 Task: Create new contact,   with mail id: 'WilliamsSadie@Tutanota.com', first name: 'Sadie', Last name: 'Williams', Job Title: CRM Specialist, Phone number (916) 555-8901. Change life cycle stage to  'Lead' and lead status to 'New'. Add new company to the associated contact: zun.edu.om and type: Other. Logged in from softage.10@softage.net
Action: Mouse moved to (74, 51)
Screenshot: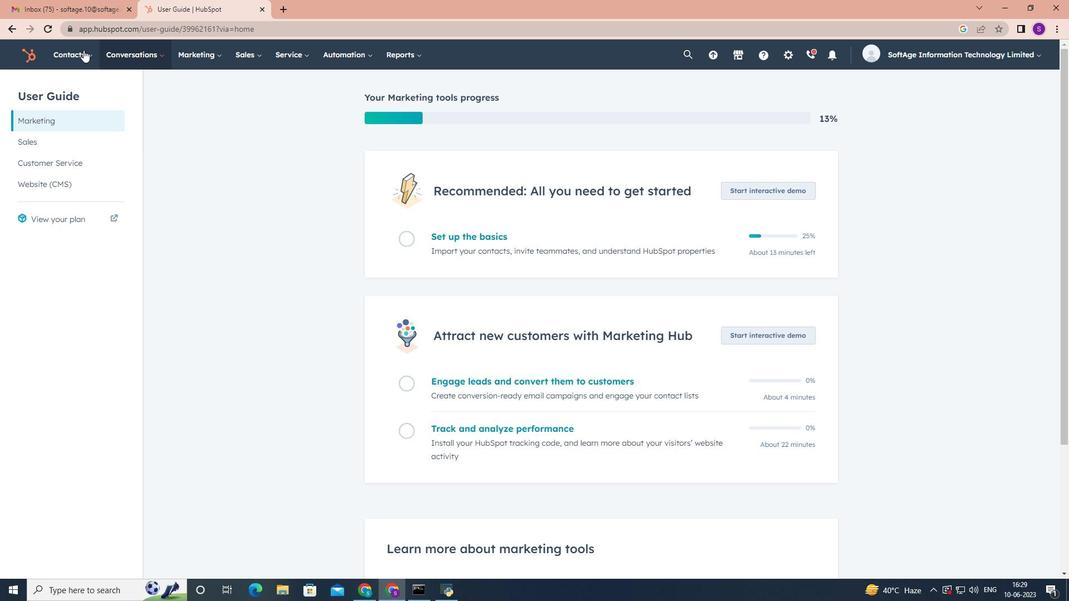 
Action: Mouse pressed left at (74, 51)
Screenshot: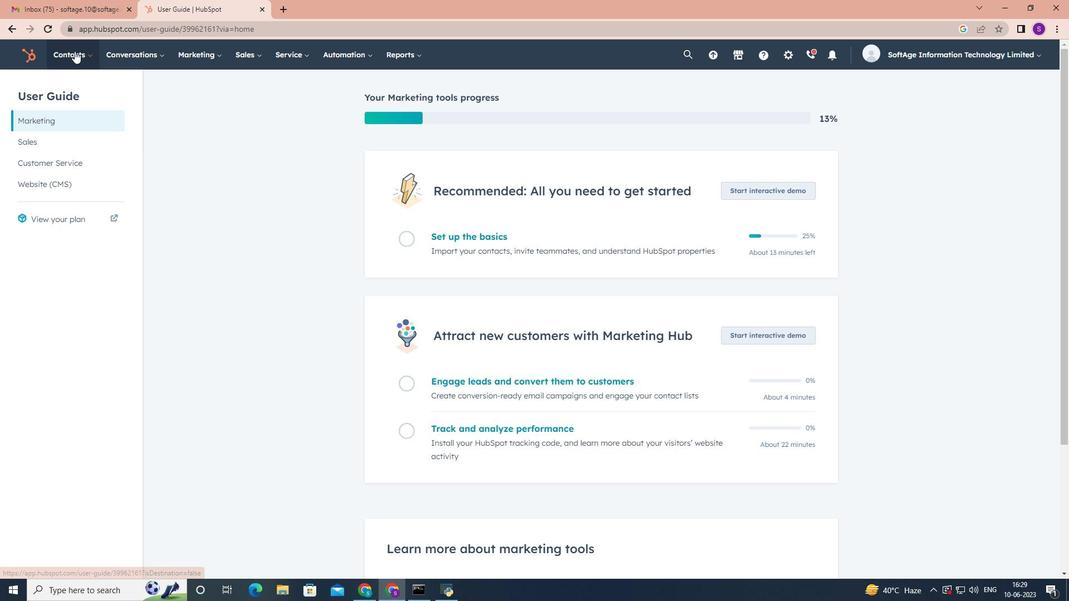 
Action: Mouse moved to (85, 88)
Screenshot: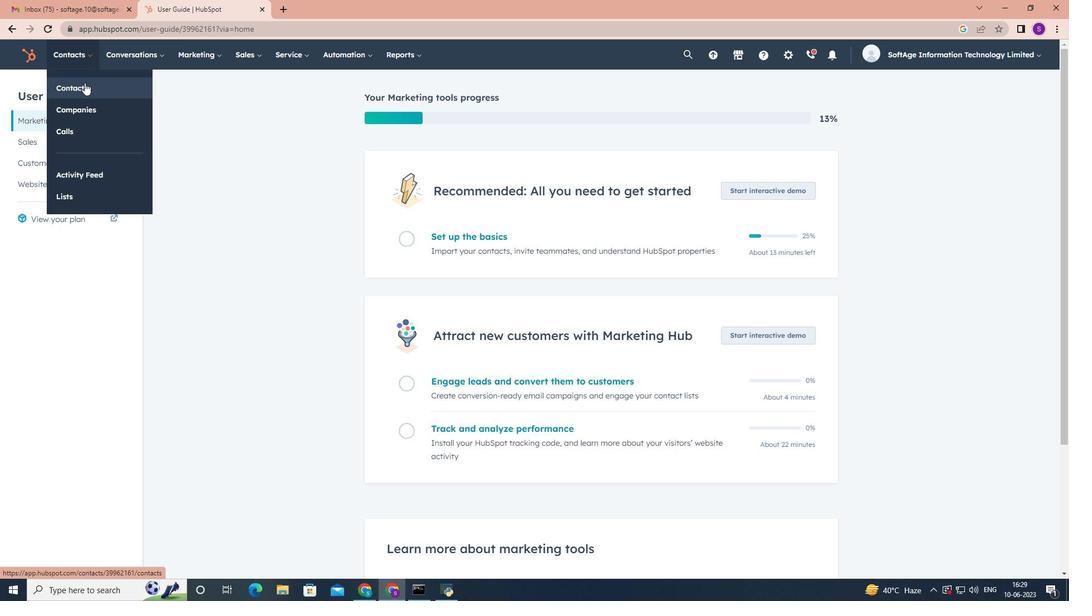 
Action: Mouse pressed left at (85, 88)
Screenshot: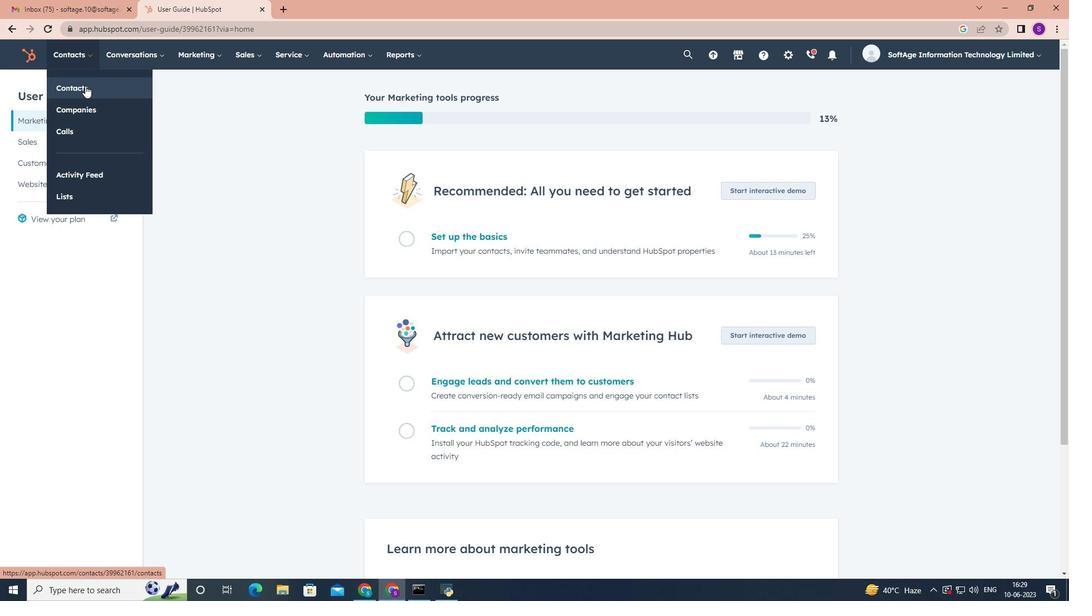 
Action: Mouse moved to (988, 95)
Screenshot: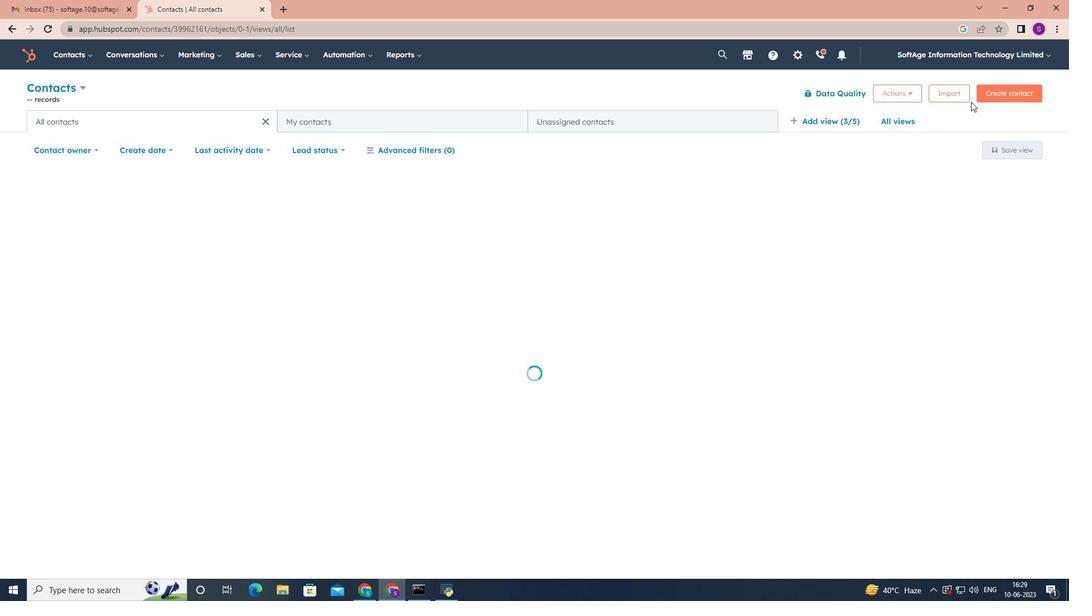 
Action: Mouse pressed left at (988, 95)
Screenshot: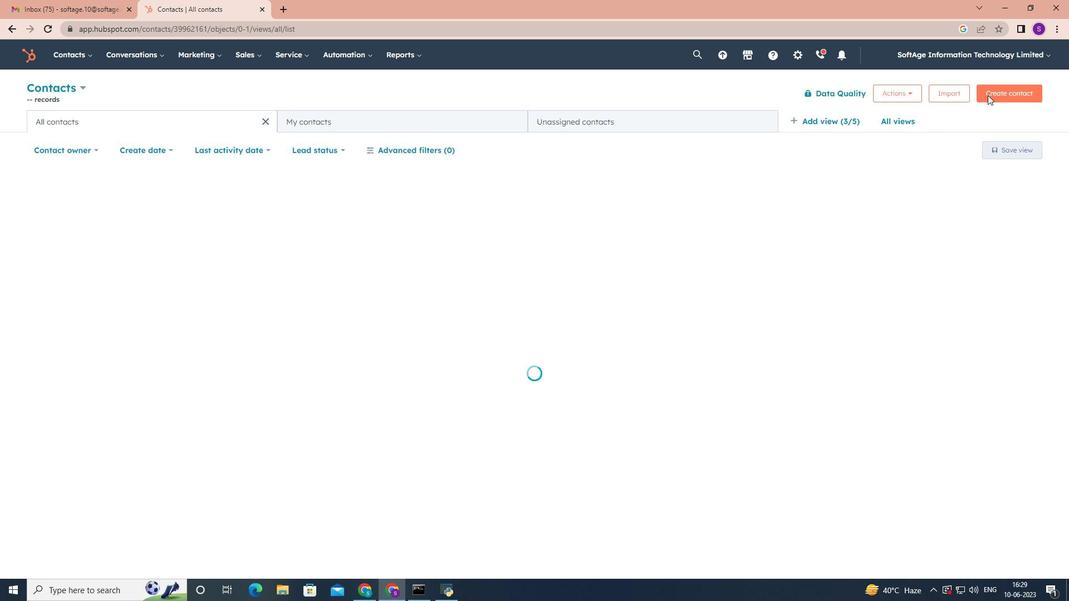
Action: Mouse moved to (811, 144)
Screenshot: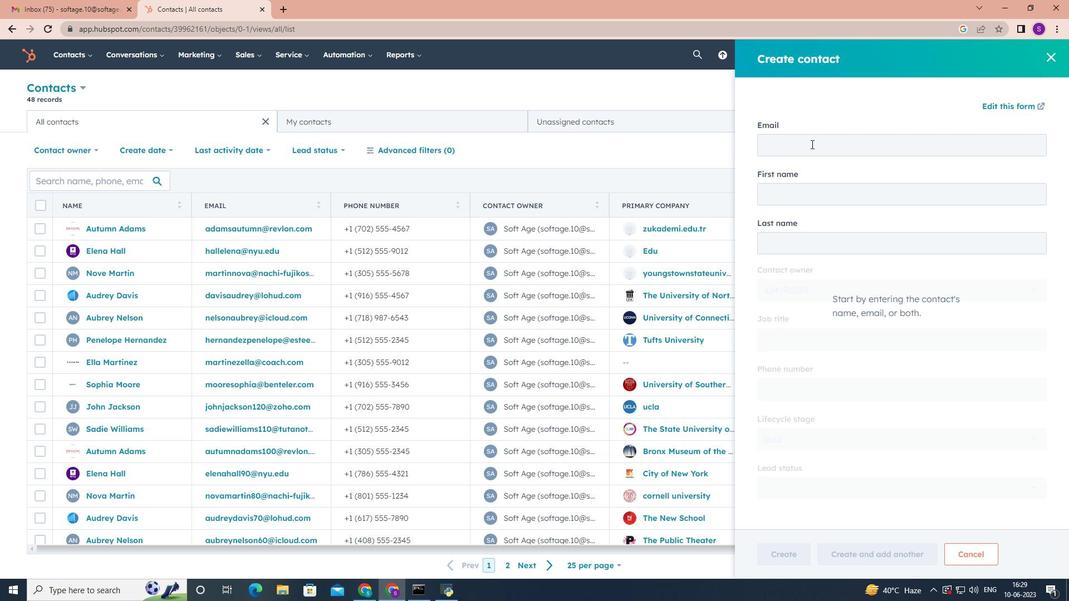 
Action: Mouse pressed left at (811, 144)
Screenshot: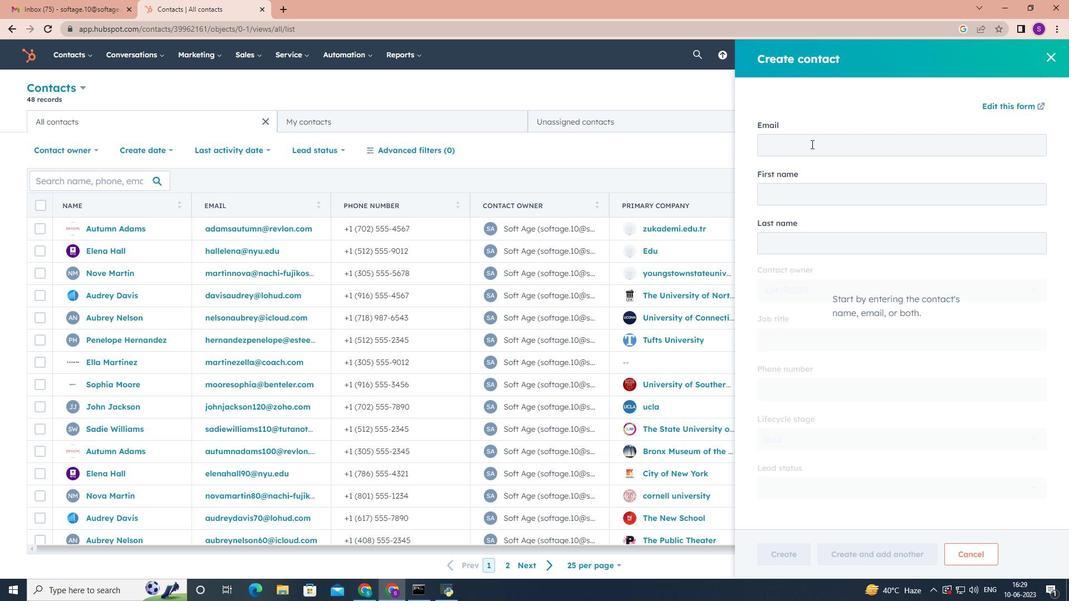 
Action: Key pressed <Key.shift><Key.shift><Key.shift><Key.shift><Key.shift><Key.shift><Key.shift><Key.shift><Key.shift>Williams<Key.shift>Sadie<Key.shift>@<Key.shift>Tutanota.com
Screenshot: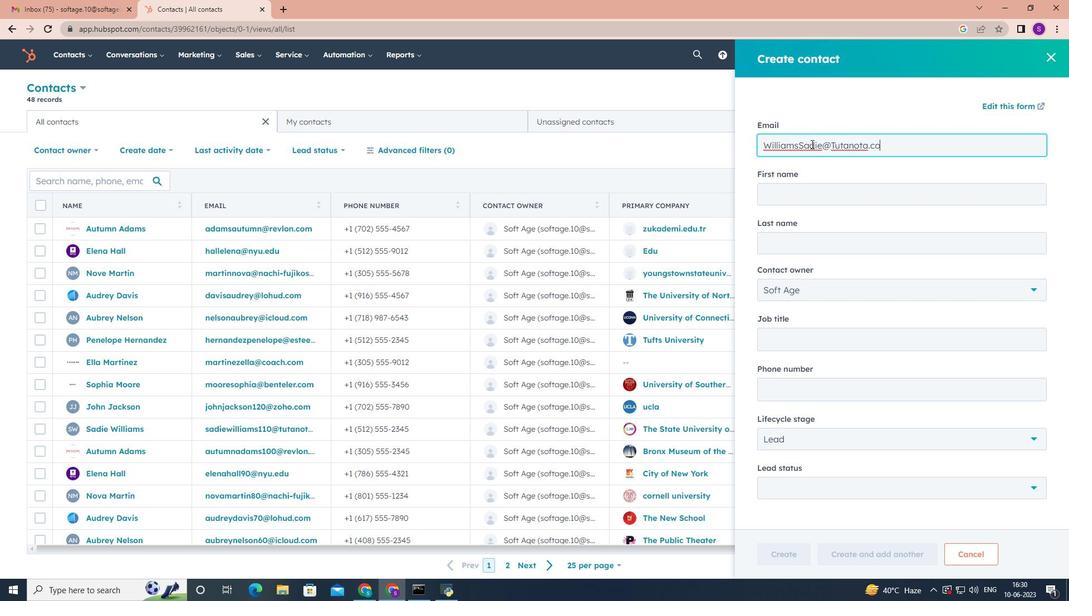 
Action: Mouse moved to (811, 144)
Screenshot: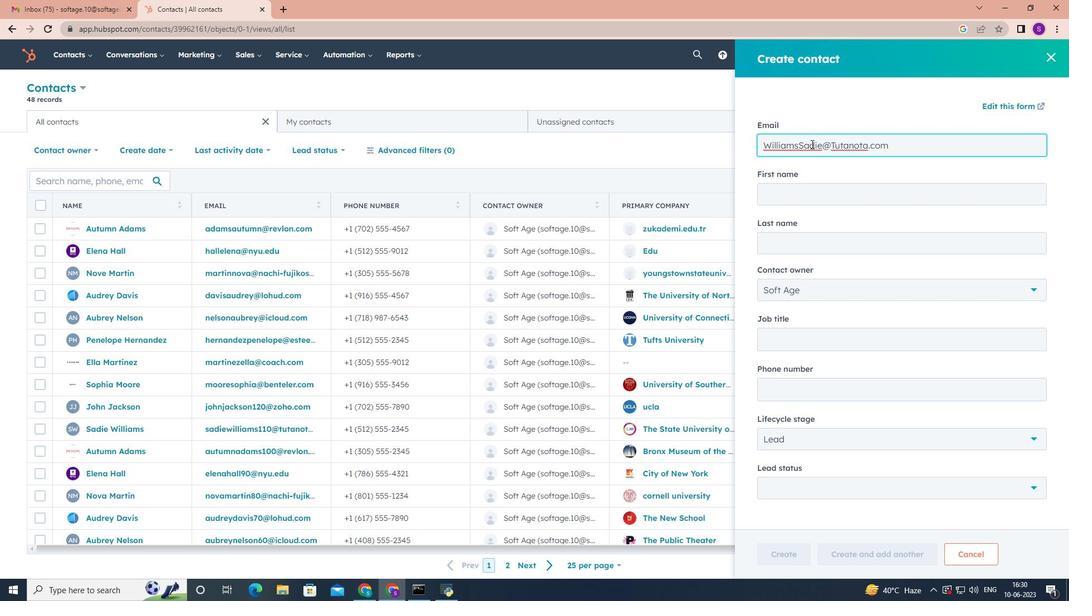 
Action: Key pressed <Key.tab><Key.shift>Sadie<Key.tab><Key.shift>Williams<Key.tab><Key.tab><Key.shift>Crm<Key.shift><Key.shift><Key.backspace><Key.backspace><Key.shift><Key.shift><Key.shift><Key.shift>RM<Key.shift>Sp<Key.backspace><Key.backspace><Key.space><Key.shift>Specialist<Key.tab>9165558901<Key.tab><Key.tab><Key.tab><Key.tab><Key.enter>
Screenshot: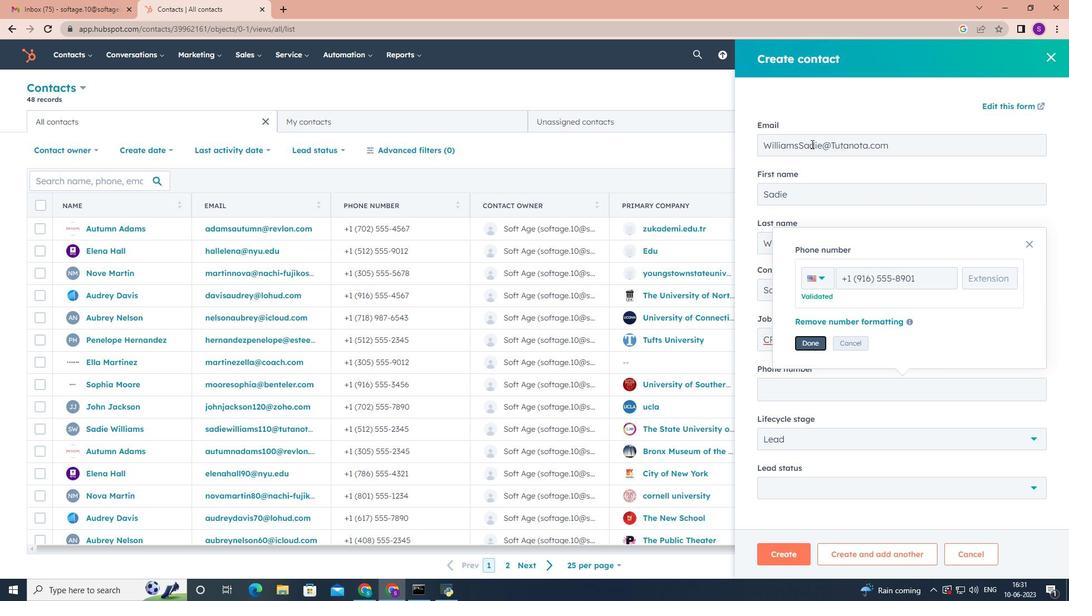 
Action: Mouse moved to (945, 435)
Screenshot: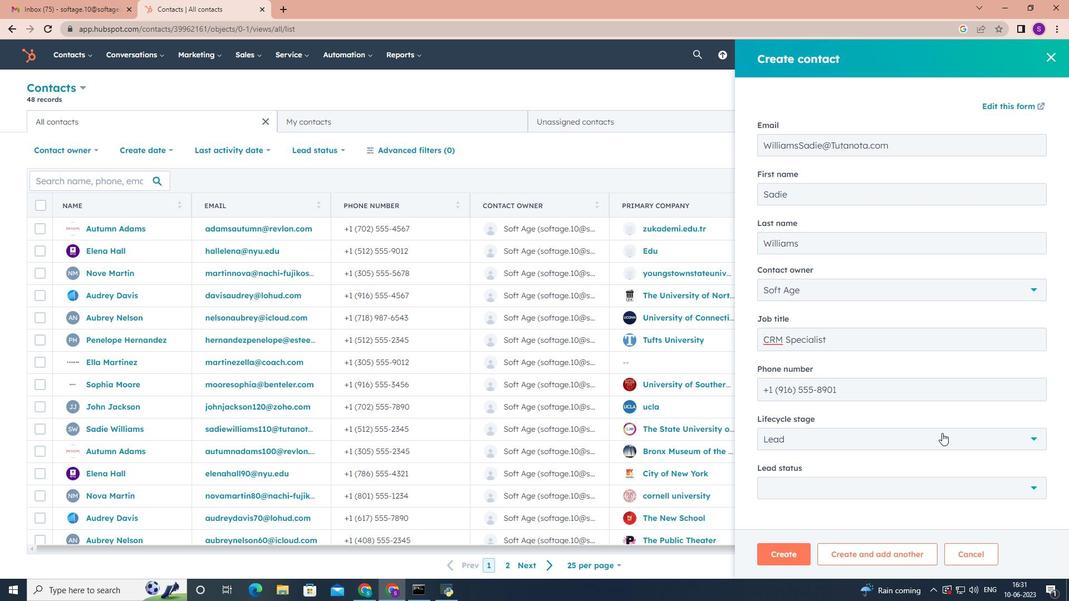 
Action: Mouse pressed left at (945, 435)
Screenshot: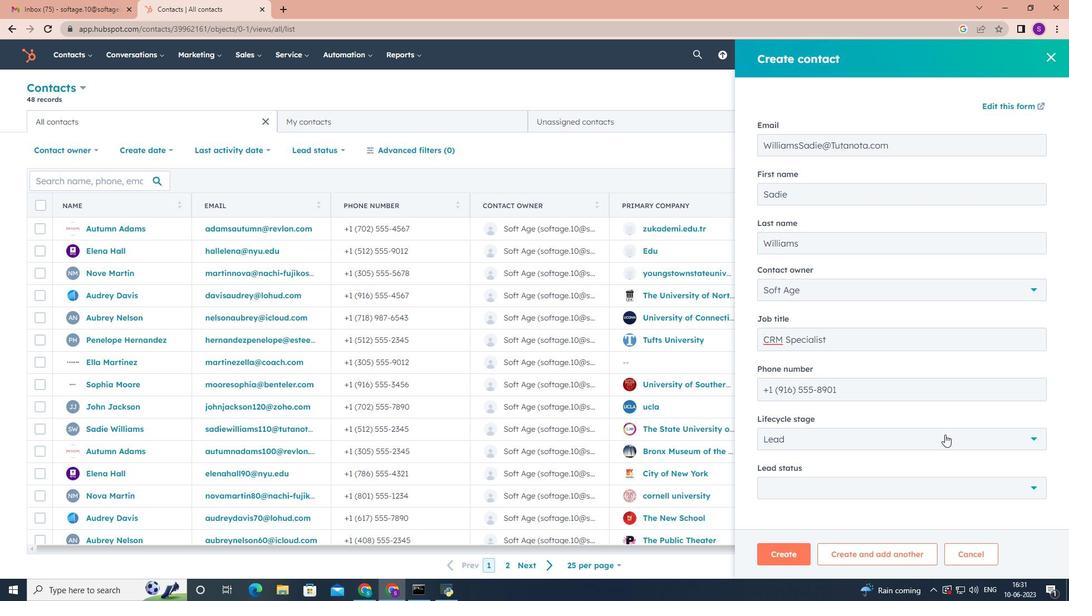 
Action: Mouse moved to (880, 338)
Screenshot: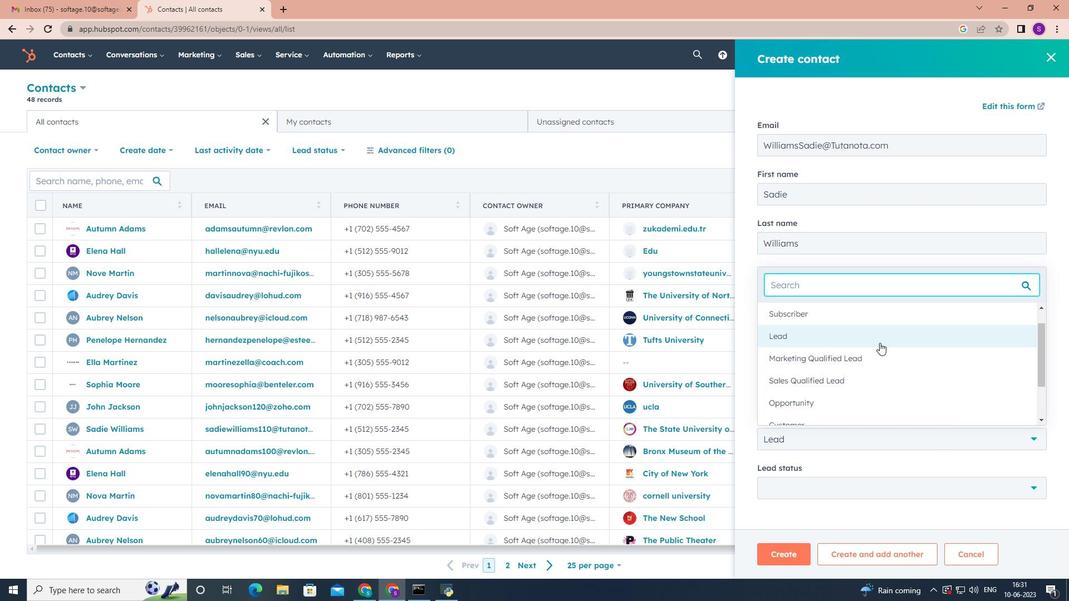 
Action: Mouse pressed left at (880, 338)
Screenshot: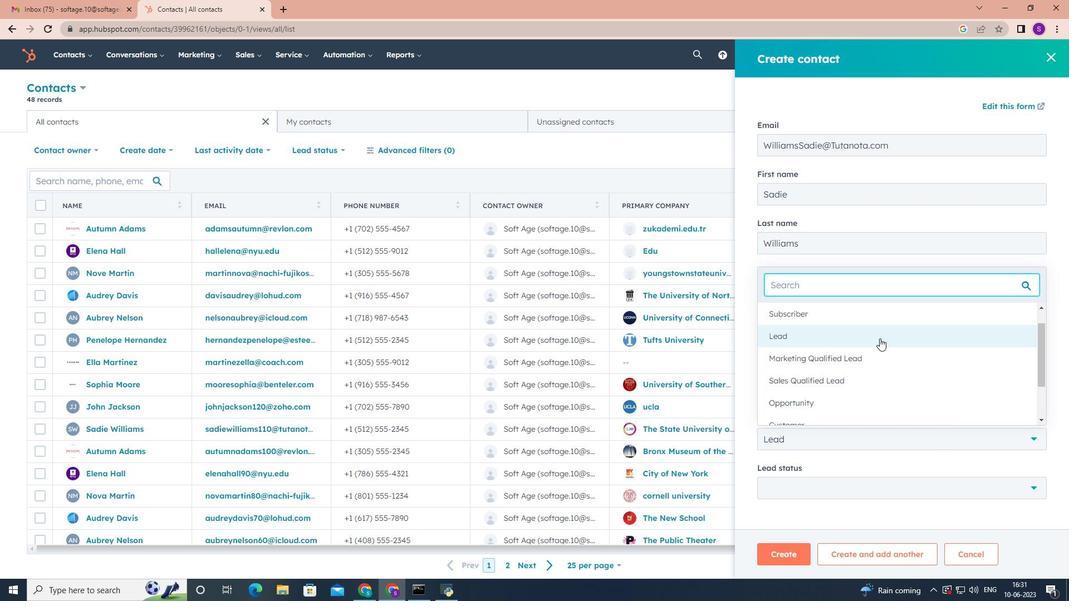 
Action: Mouse moved to (961, 491)
Screenshot: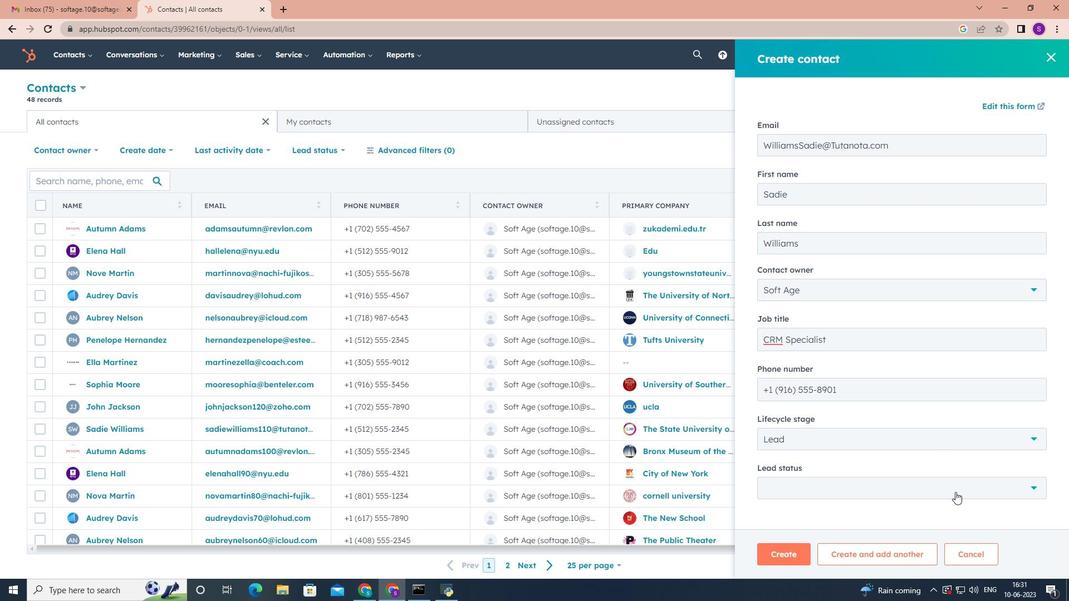
Action: Mouse pressed left at (961, 491)
Screenshot: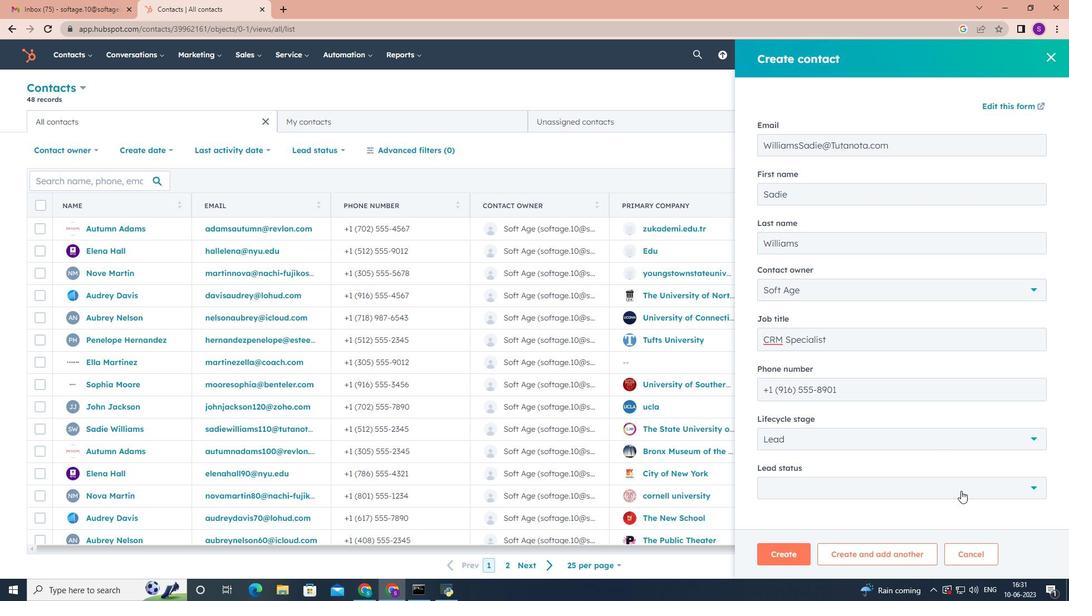 
Action: Mouse moved to (882, 391)
Screenshot: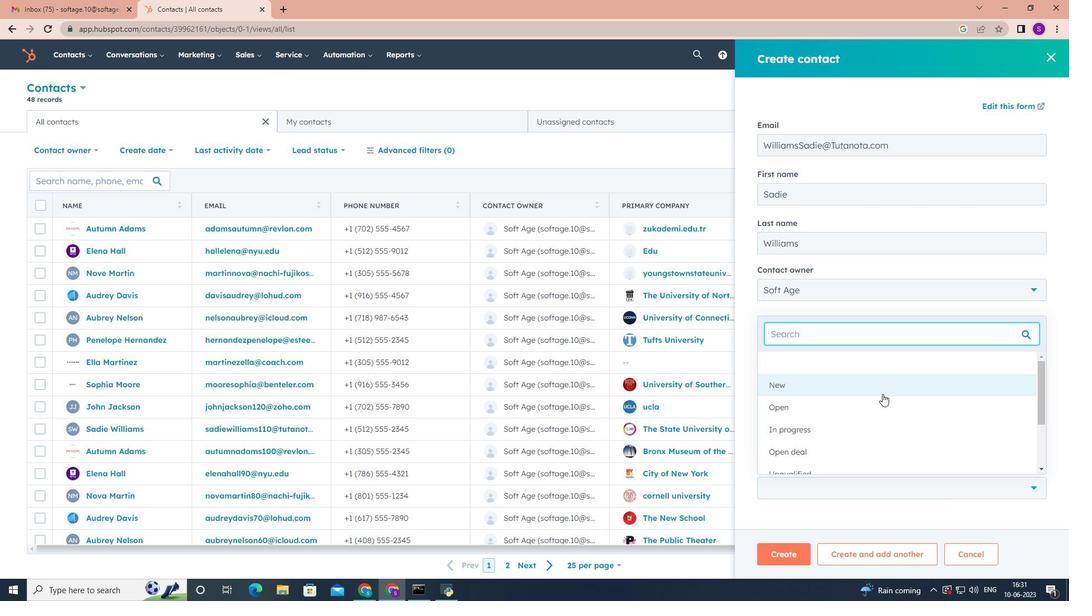 
Action: Mouse pressed left at (882, 391)
Screenshot: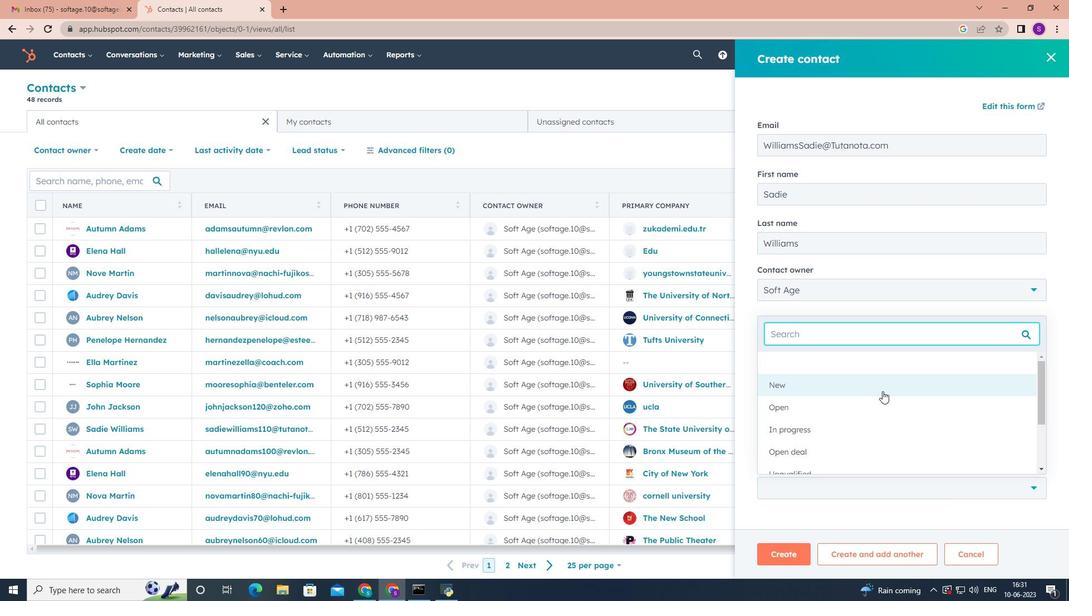 
Action: Mouse scrolled (882, 391) with delta (0, 0)
Screenshot: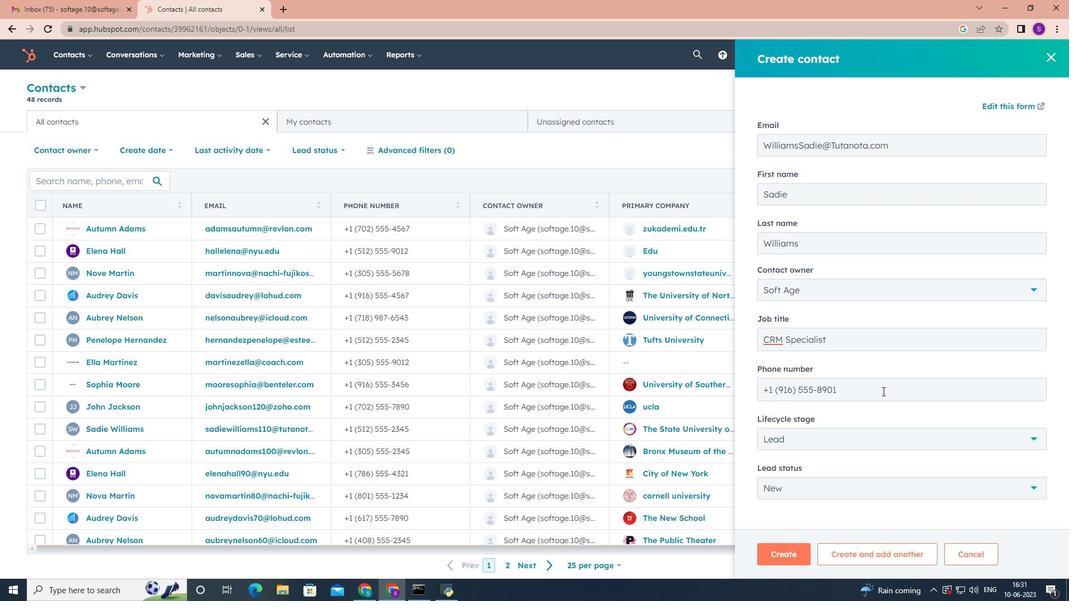 
Action: Mouse scrolled (882, 391) with delta (0, 0)
Screenshot: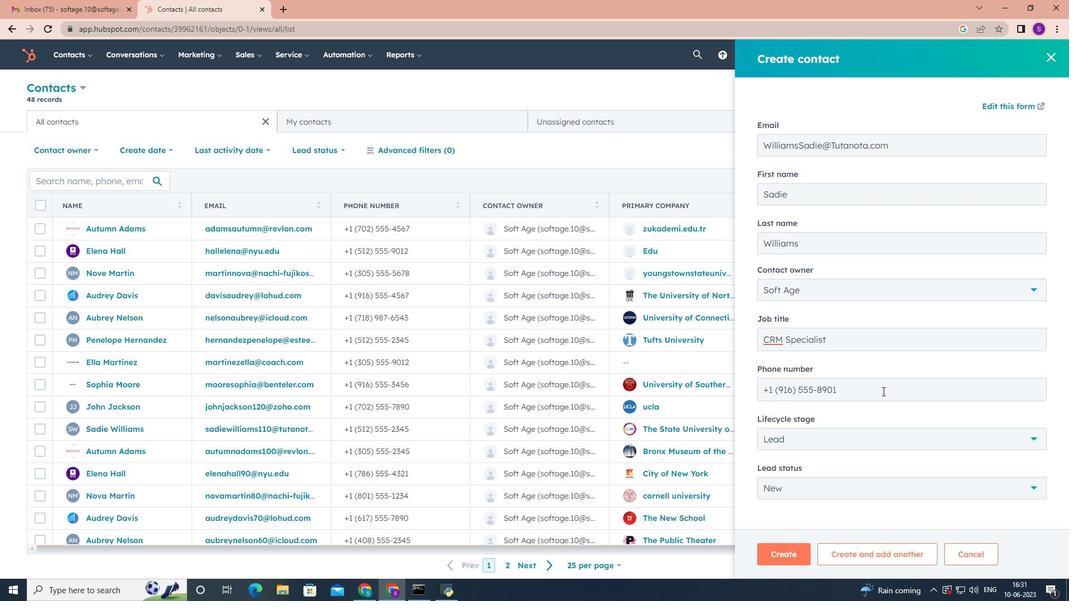 
Action: Mouse scrolled (882, 391) with delta (0, 0)
Screenshot: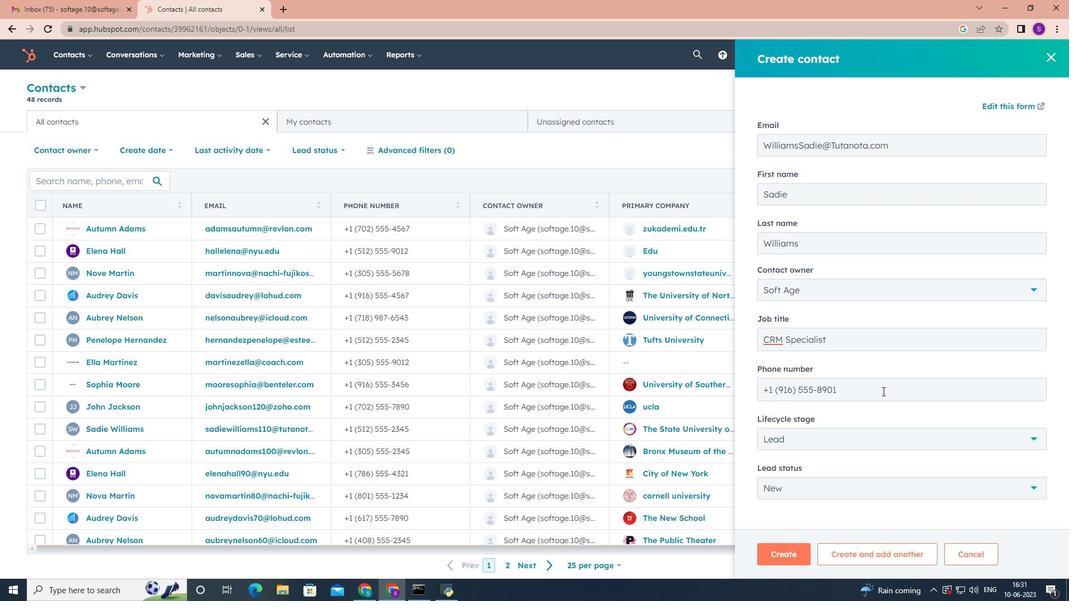 
Action: Mouse scrolled (882, 391) with delta (0, 0)
Screenshot: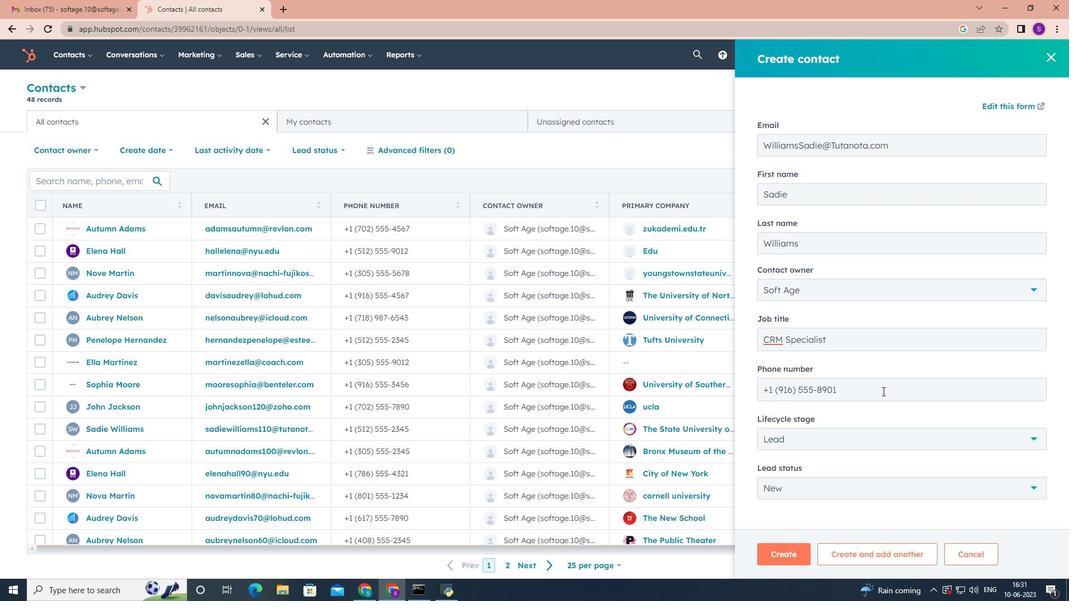 
Action: Mouse scrolled (882, 391) with delta (0, 0)
Screenshot: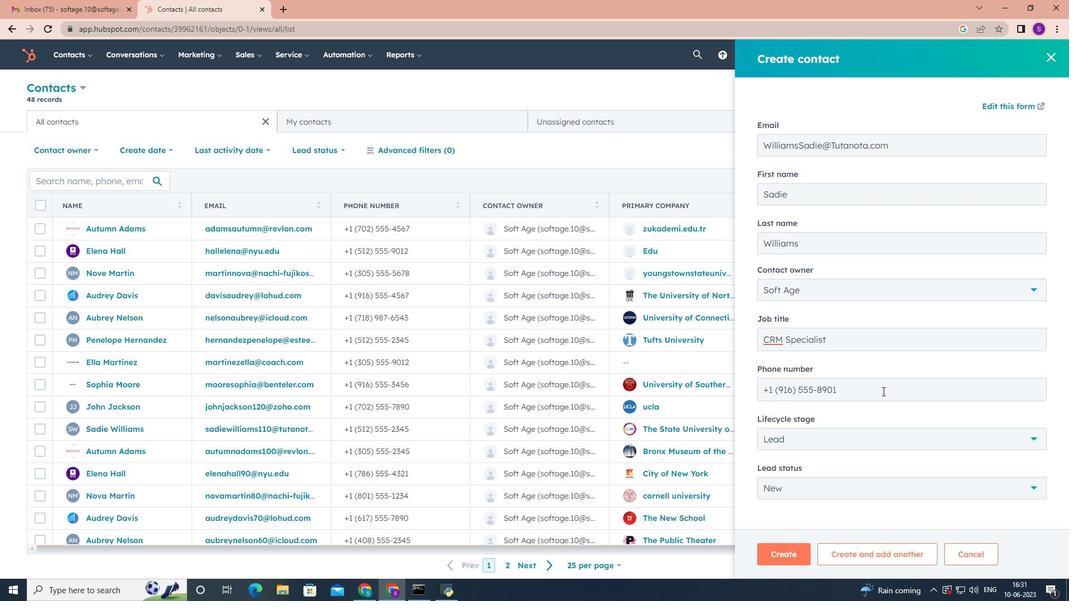 
Action: Mouse scrolled (882, 391) with delta (0, 0)
Screenshot: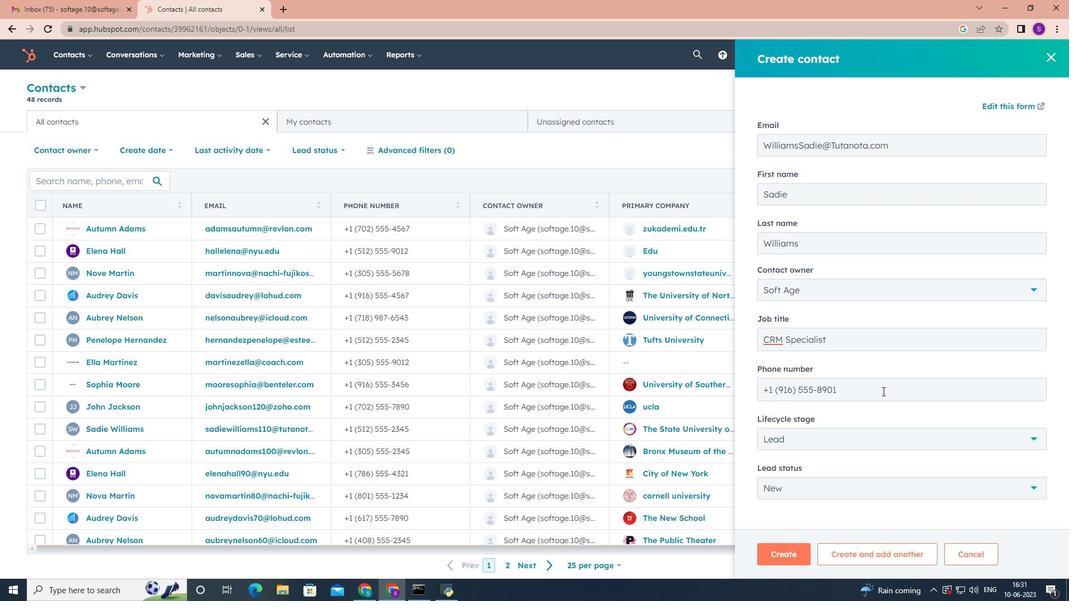 
Action: Mouse scrolled (882, 391) with delta (0, 0)
Screenshot: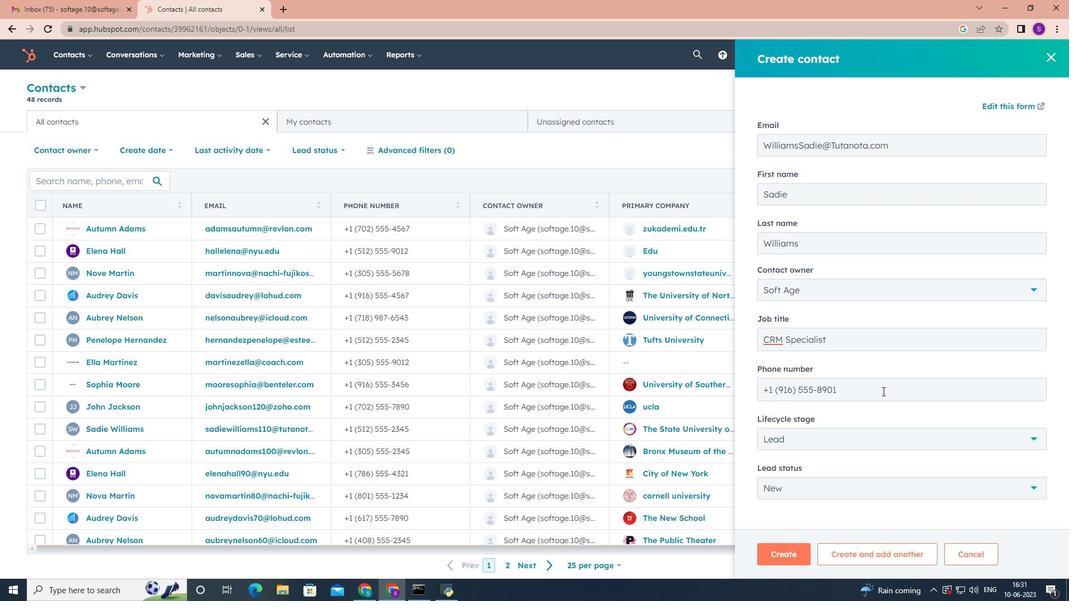 
Action: Mouse moved to (777, 557)
Screenshot: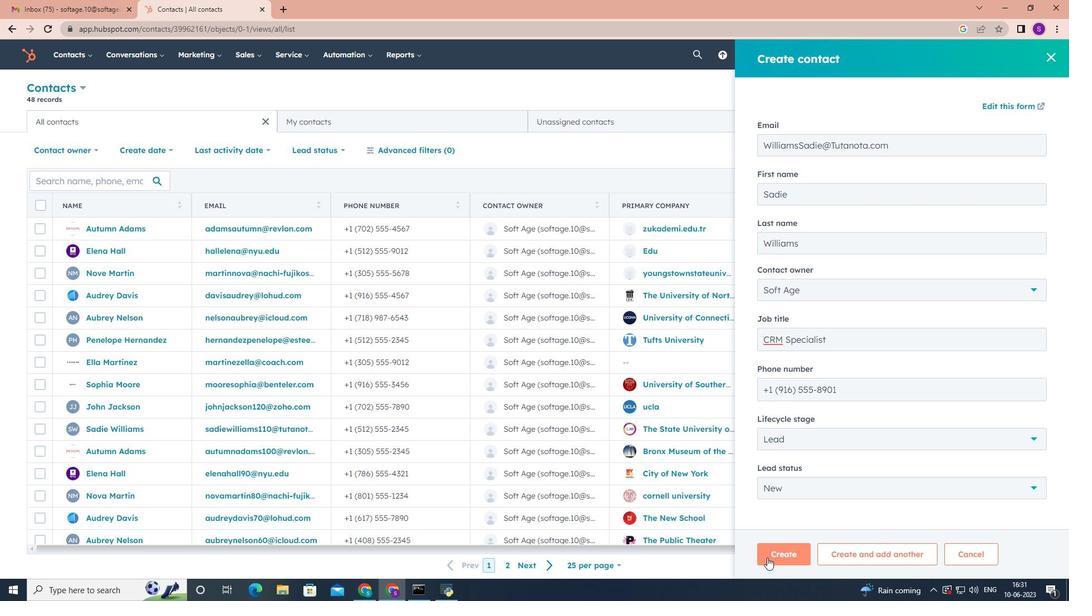 
Action: Mouse pressed left at (777, 557)
Screenshot: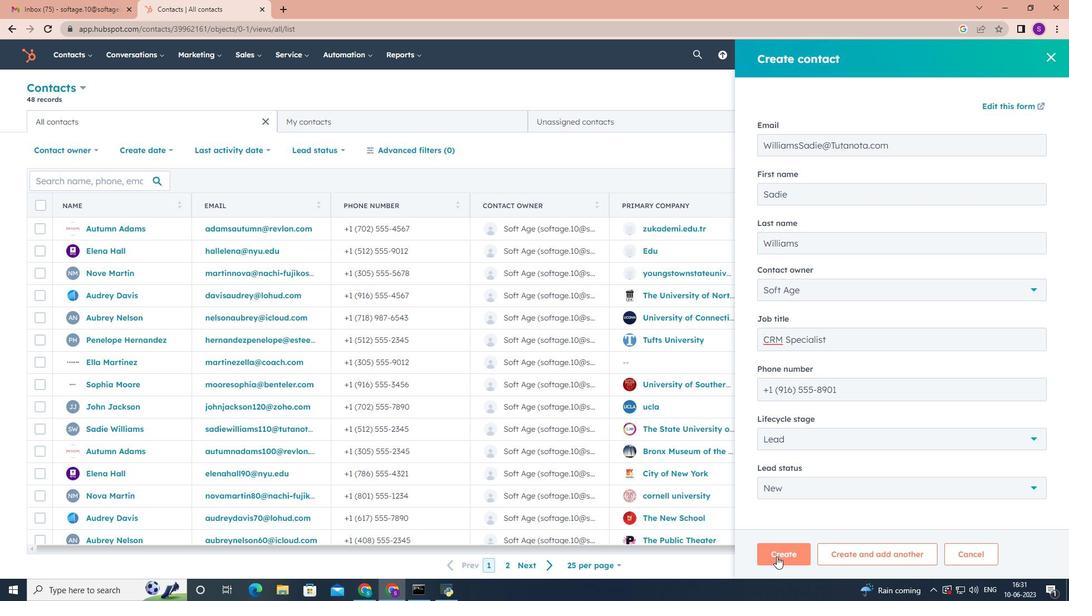 
Action: Mouse moved to (640, 311)
Screenshot: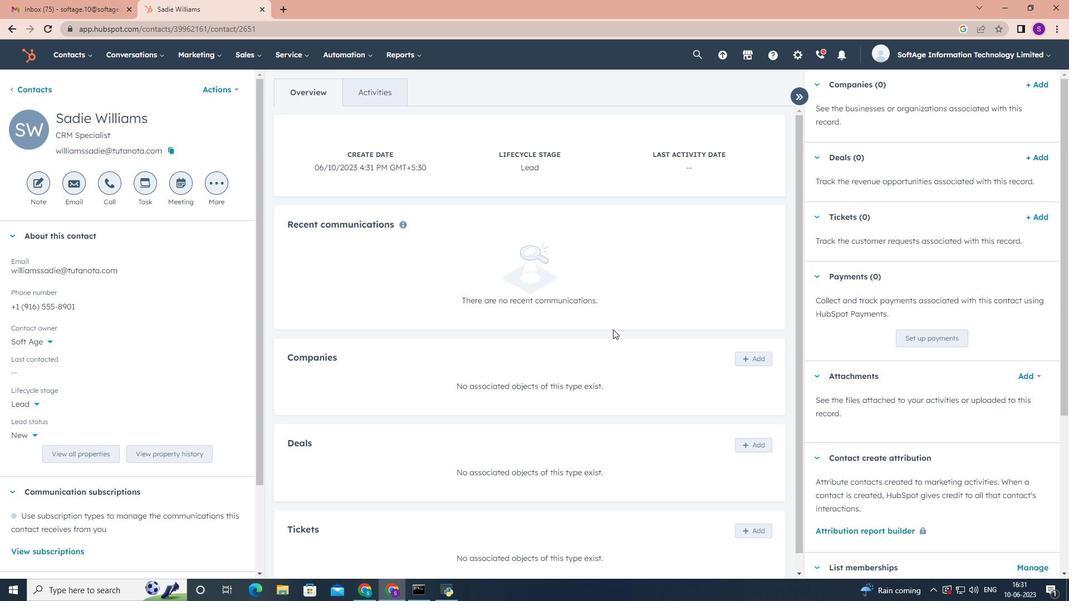 
Action: Mouse scrolled (640, 310) with delta (0, 0)
Screenshot: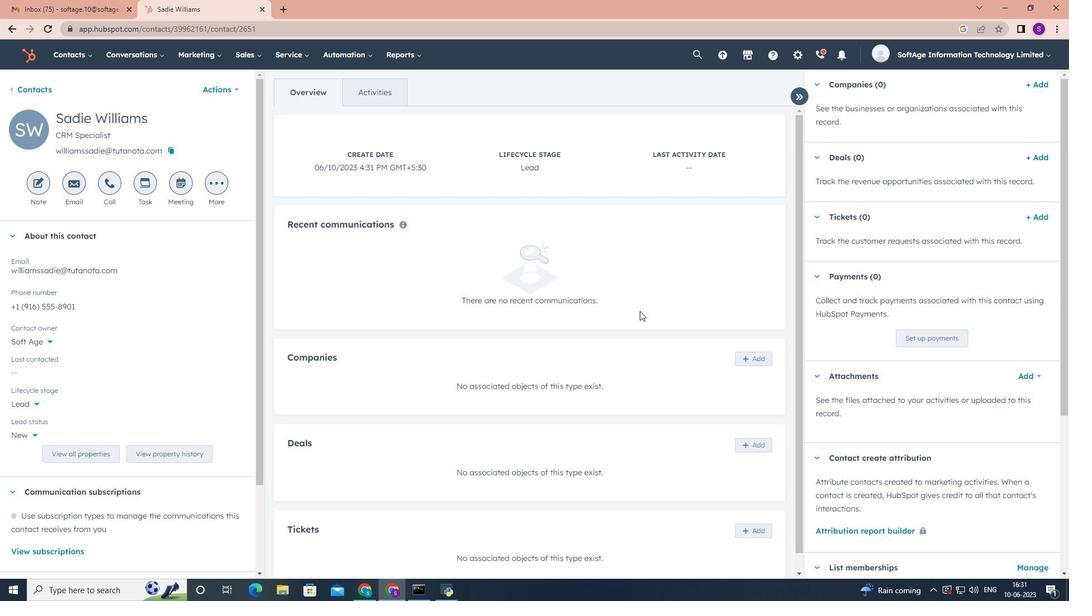 
Action: Mouse scrolled (640, 310) with delta (0, 0)
Screenshot: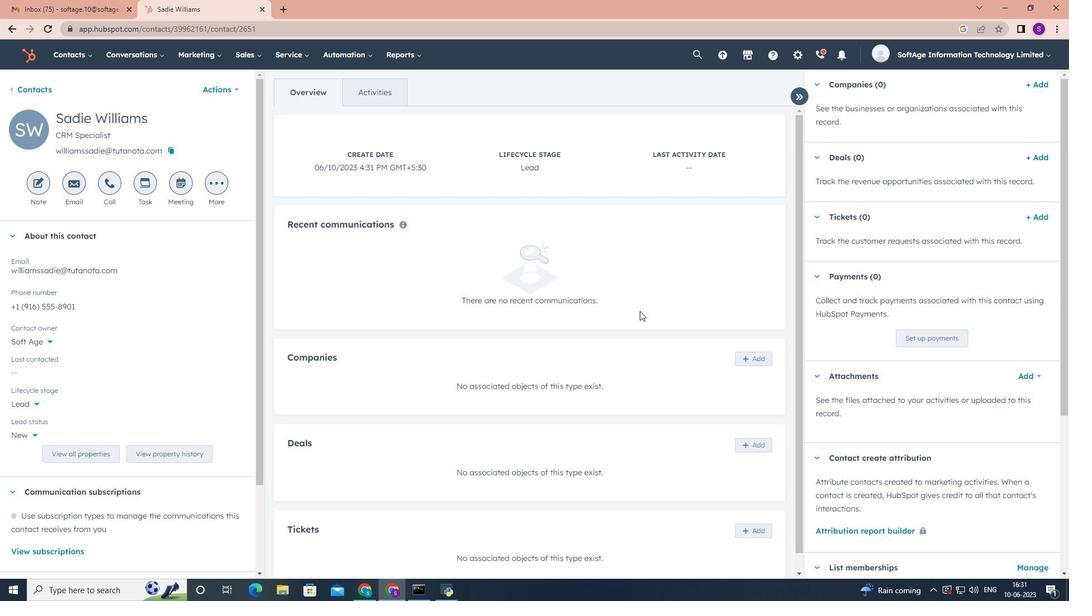 
Action: Mouse scrolled (640, 310) with delta (0, 0)
Screenshot: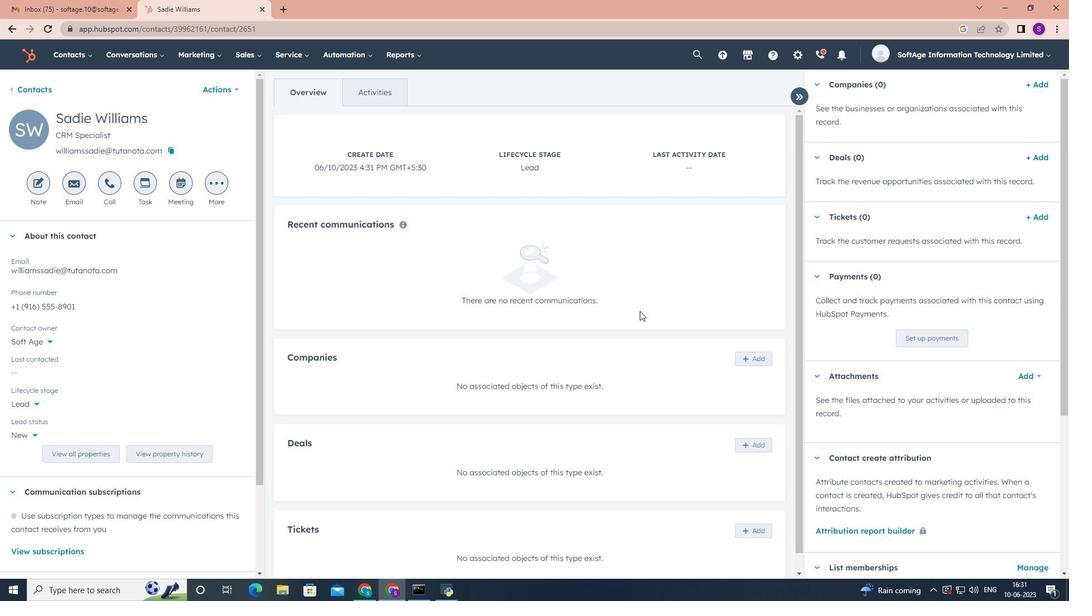 
Action: Mouse scrolled (640, 310) with delta (0, 0)
Screenshot: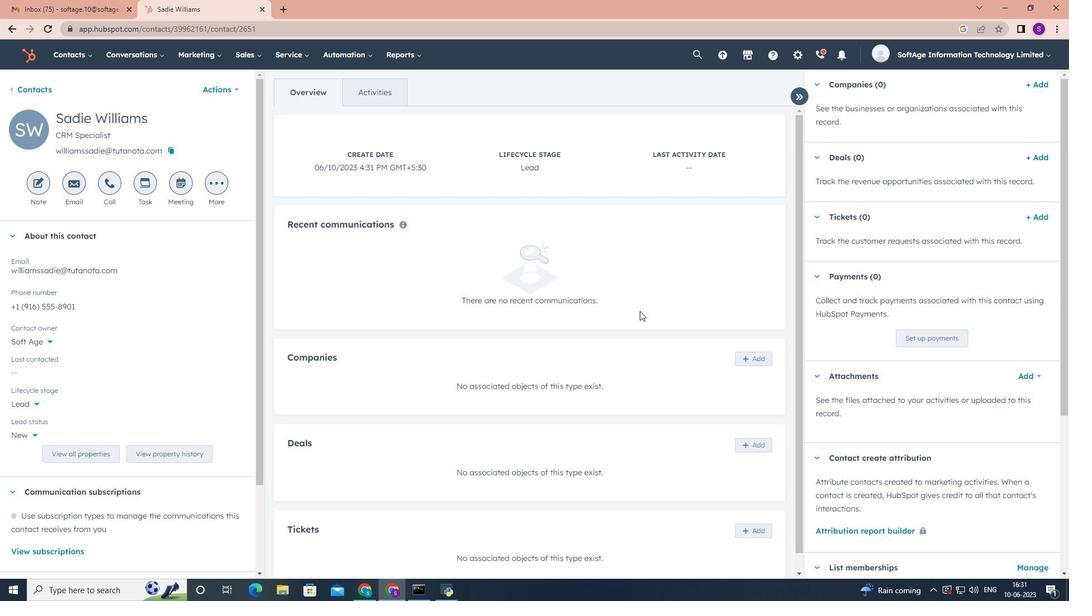 
Action: Mouse moved to (762, 339)
Screenshot: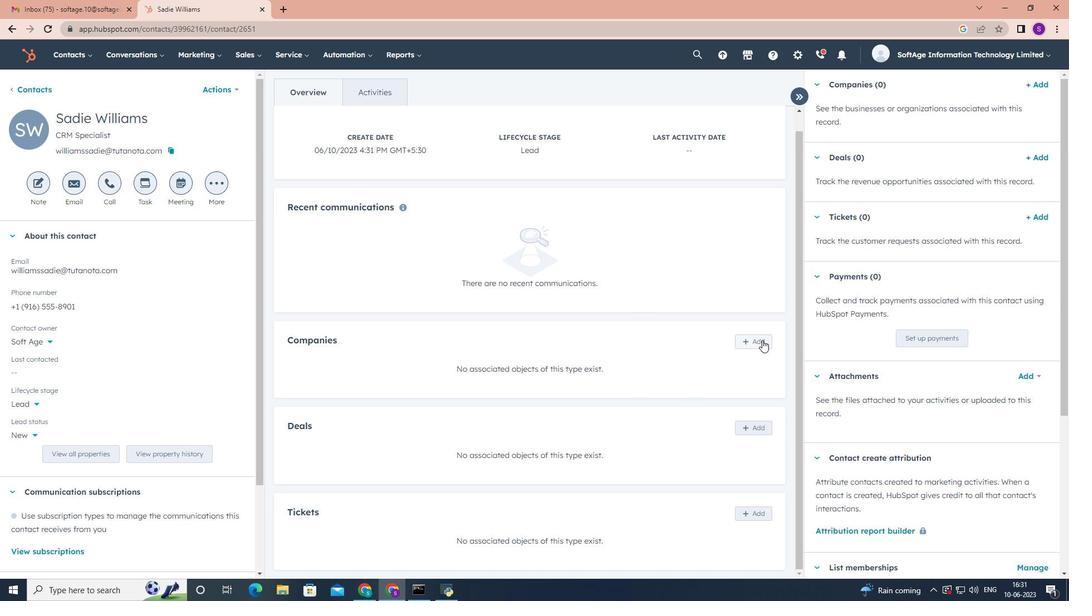 
Action: Mouse pressed left at (762, 339)
Screenshot: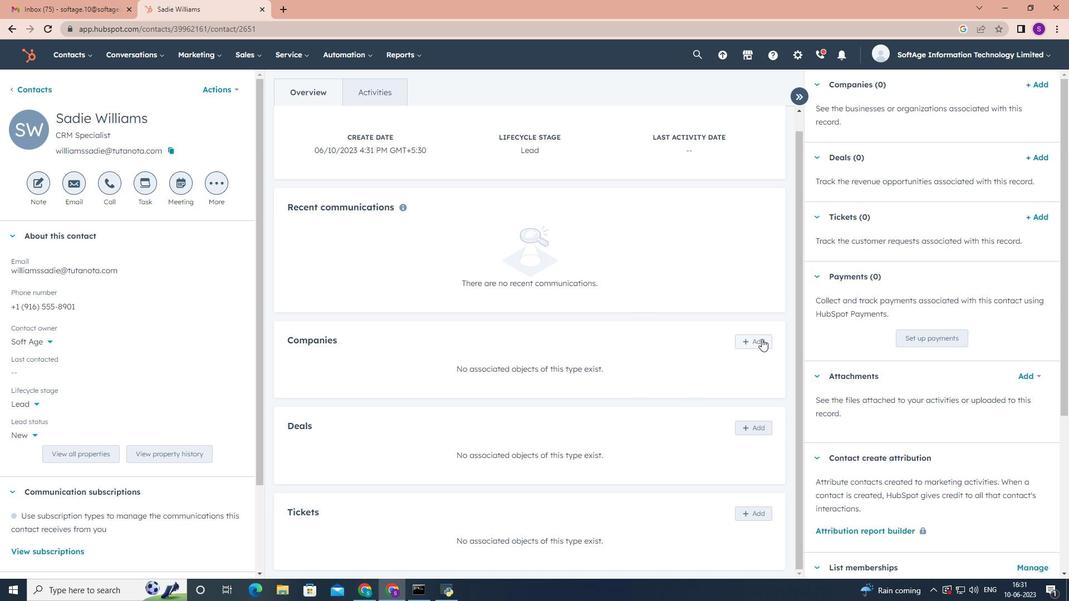 
Action: Mouse moved to (845, 110)
Screenshot: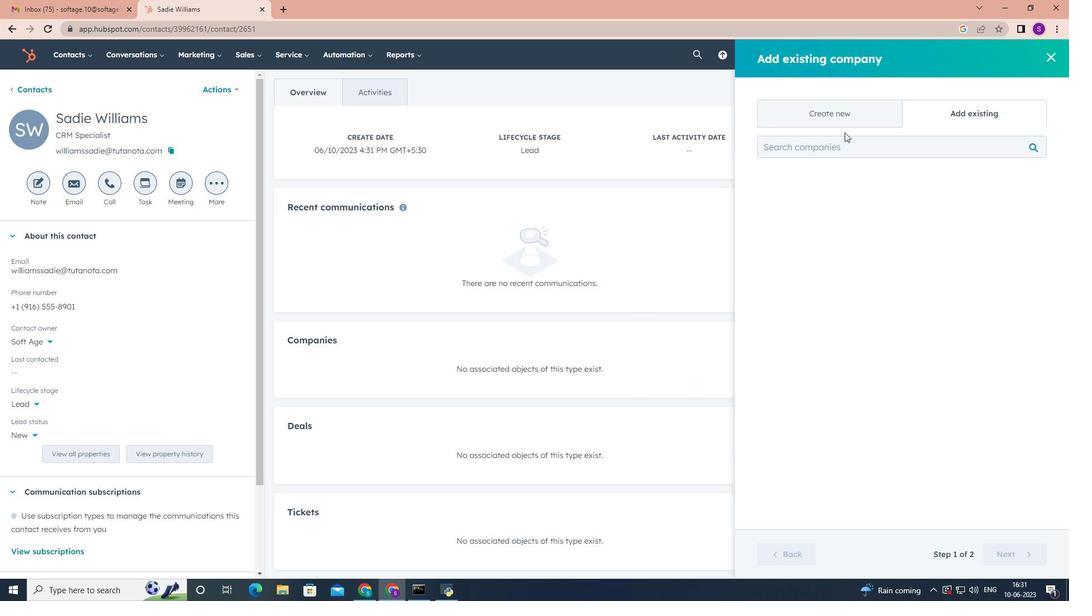 
Action: Mouse pressed left at (845, 110)
Screenshot: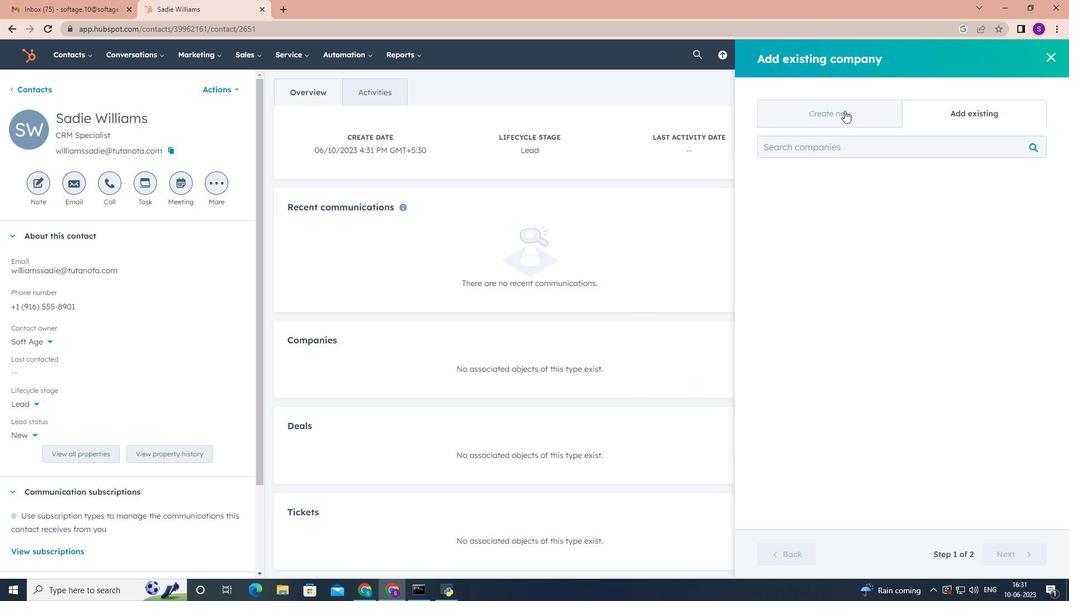 
Action: Mouse moved to (880, 187)
Screenshot: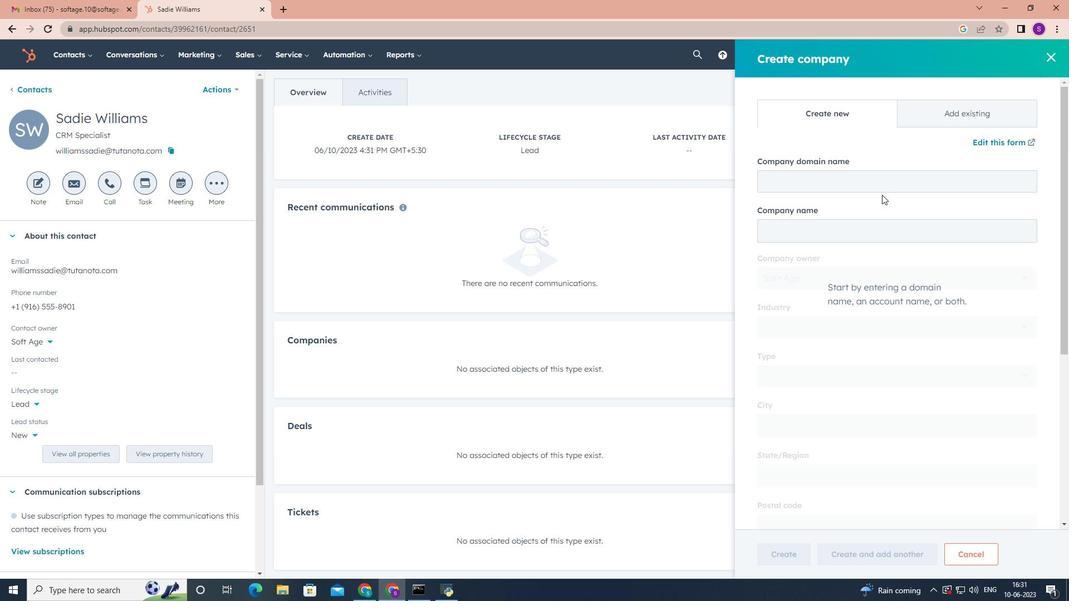 
Action: Mouse pressed left at (880, 187)
Screenshot: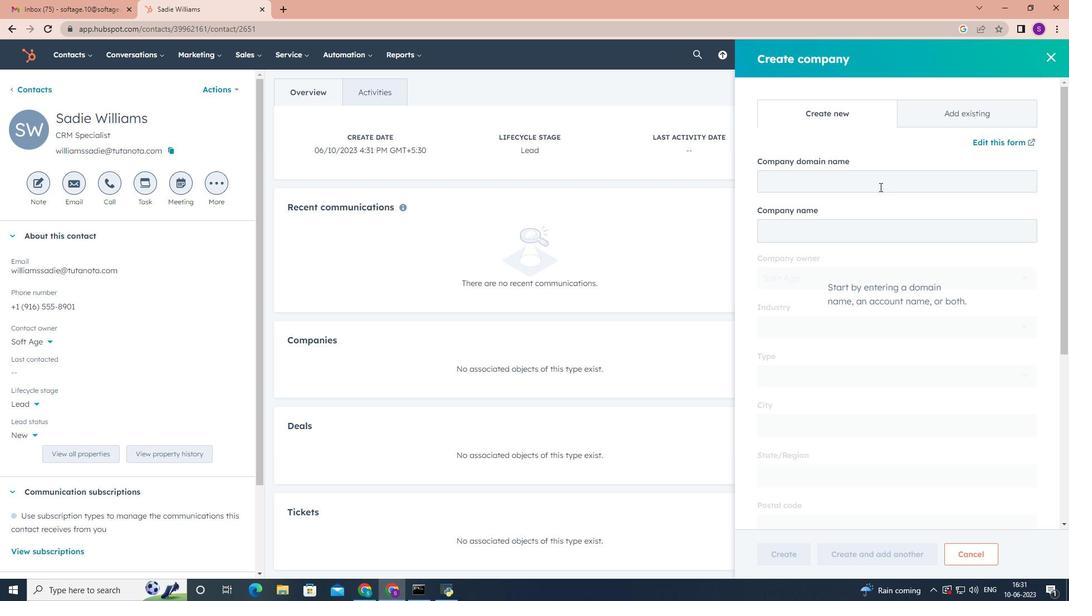 
Action: Key pressed zun.edu.om<Key.tab><Key.tab><Key.tab><Key.tab>
Screenshot: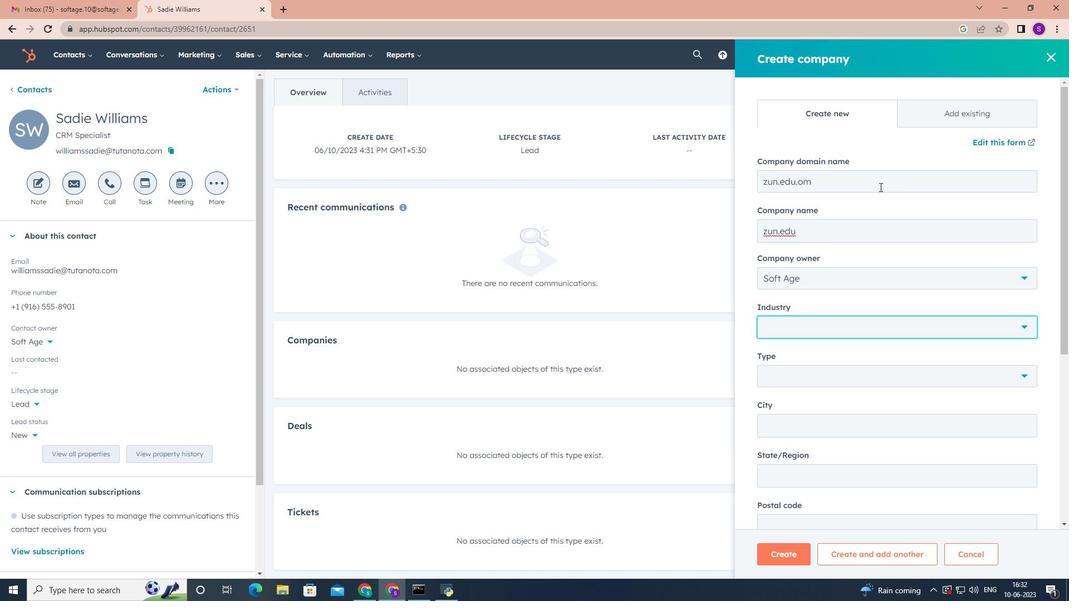 
Action: Mouse moved to (1036, 378)
Screenshot: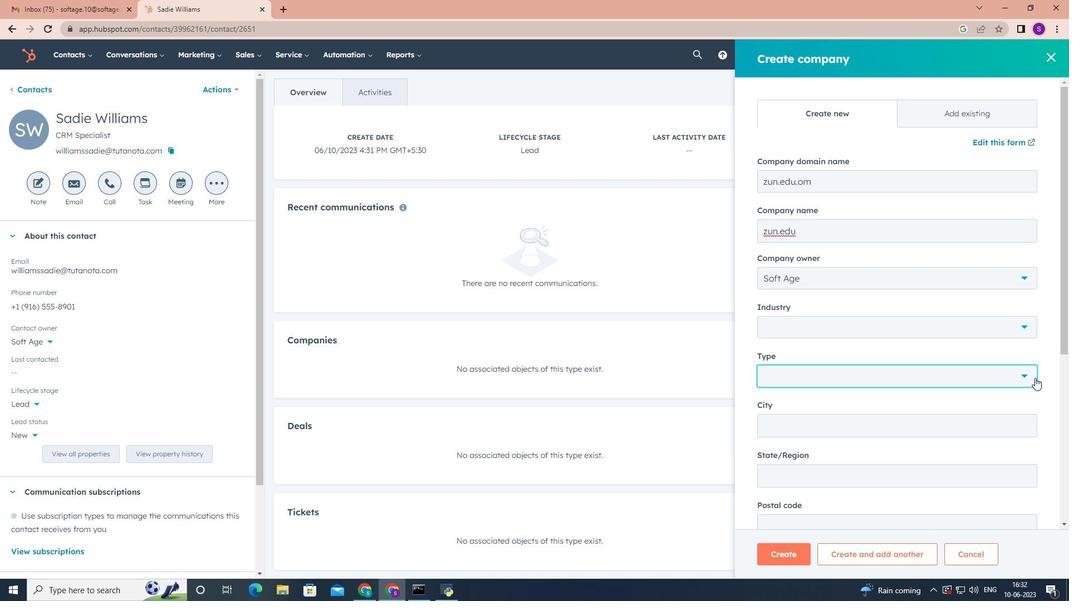 
Action: Mouse pressed left at (1036, 378)
Screenshot: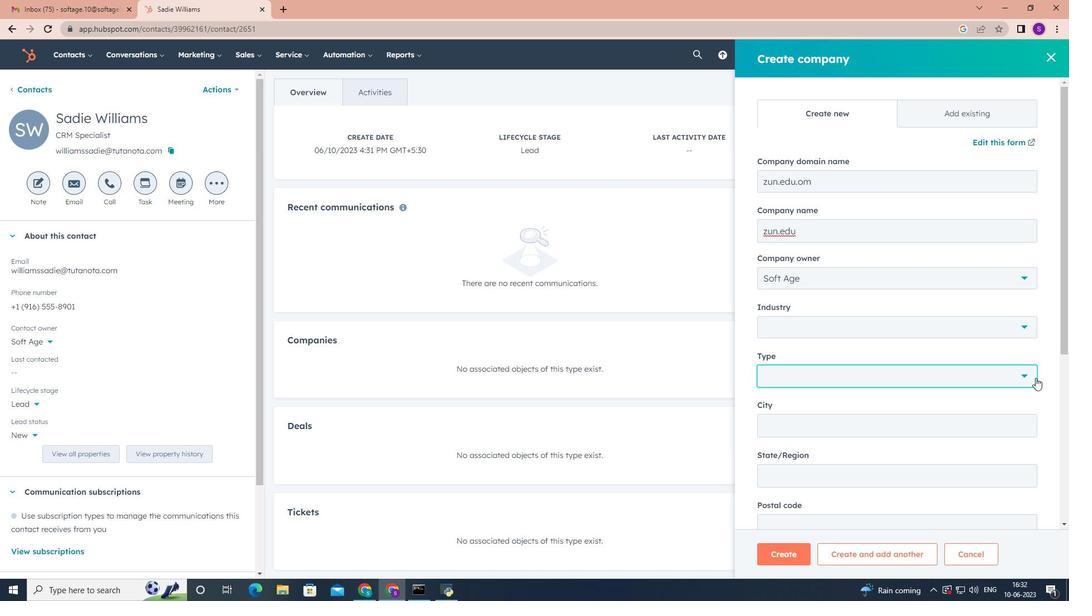 
Action: Mouse moved to (906, 414)
Screenshot: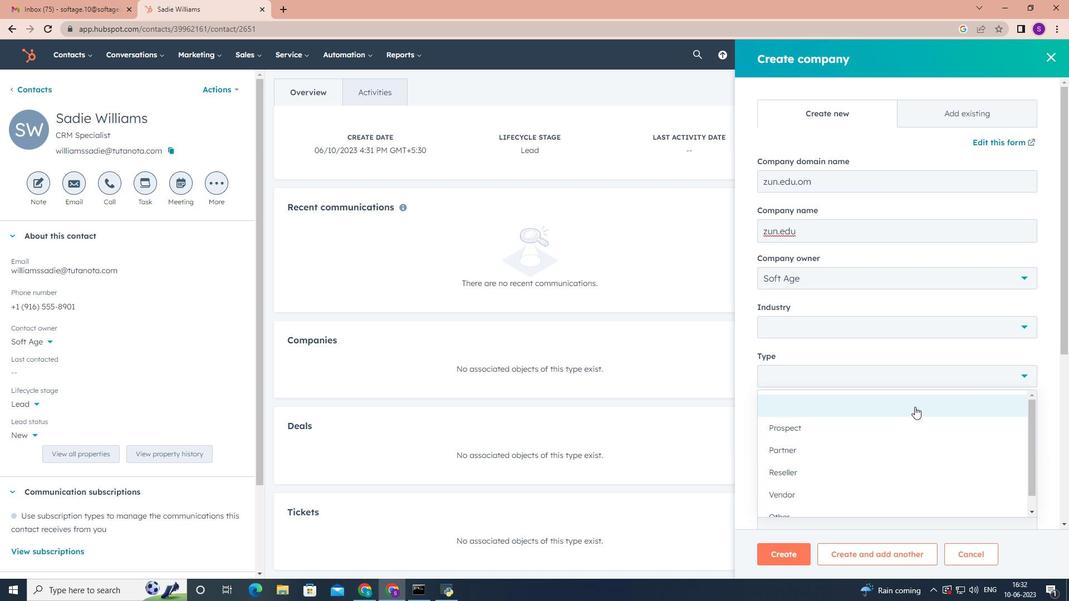 
Action: Mouse scrolled (906, 414) with delta (0, 0)
Screenshot: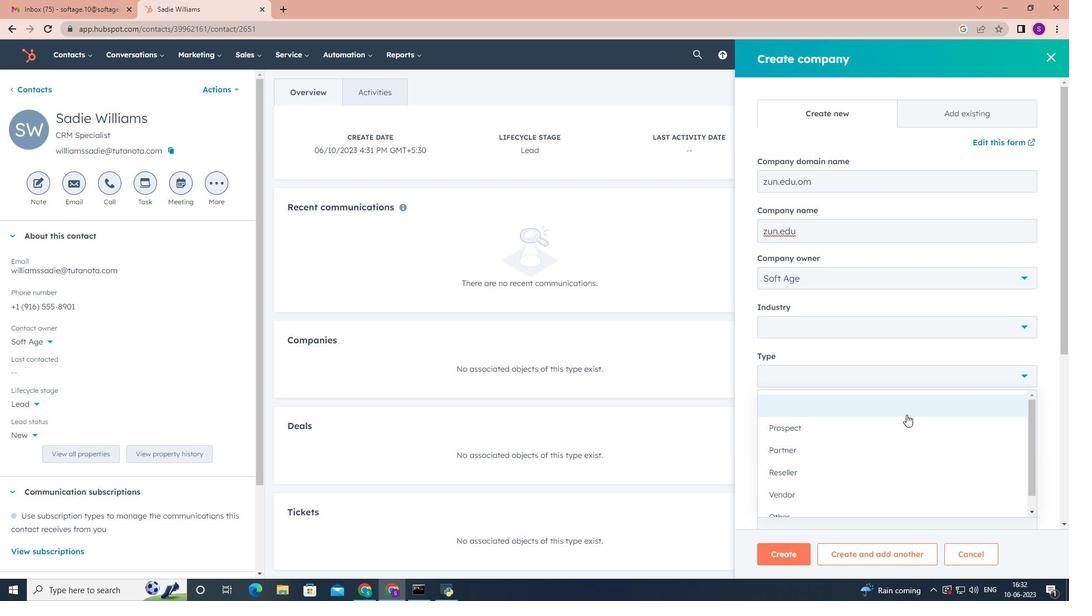 
Action: Mouse scrolled (906, 414) with delta (0, 0)
Screenshot: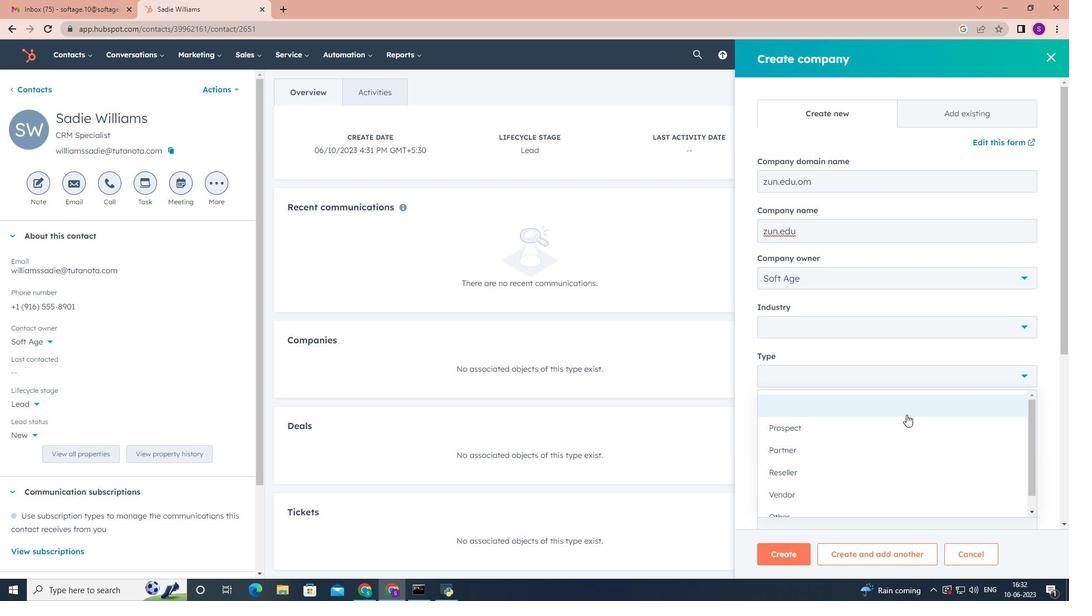 
Action: Mouse scrolled (906, 414) with delta (0, 0)
Screenshot: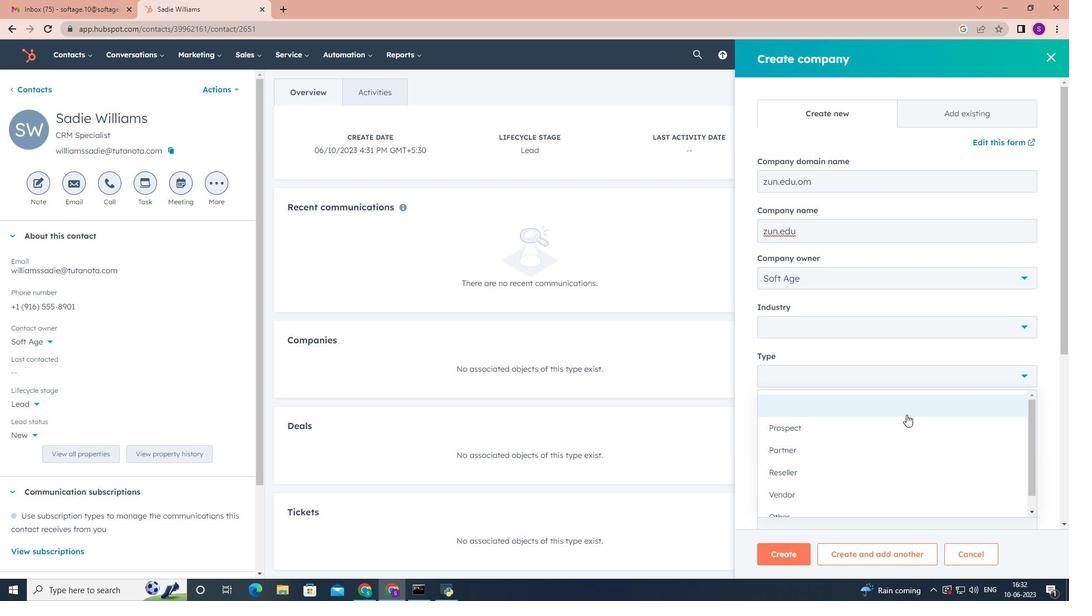 
Action: Mouse scrolled (906, 414) with delta (0, 0)
Screenshot: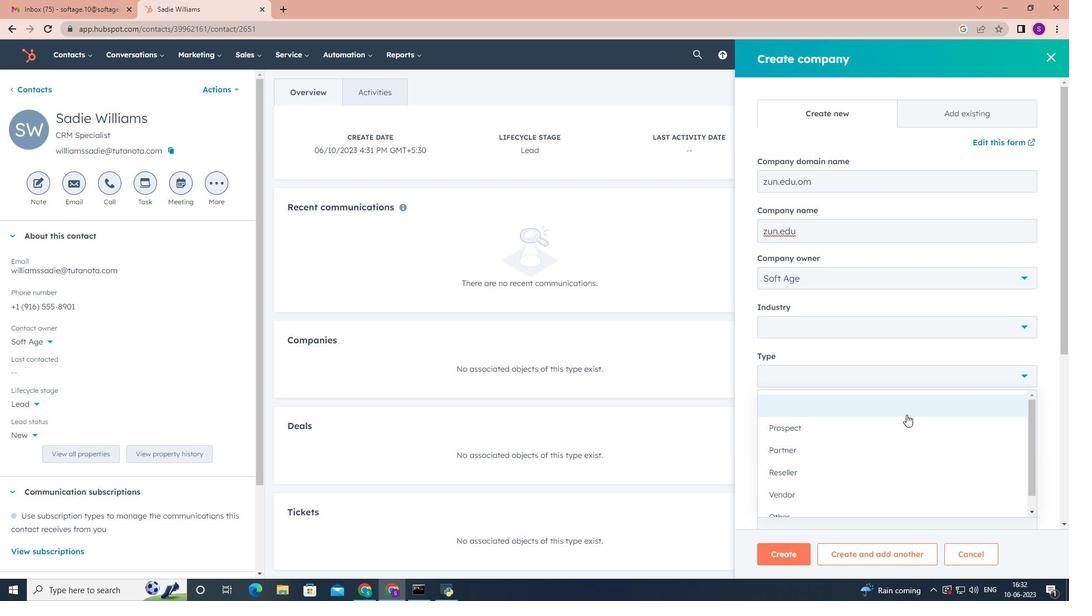 
Action: Mouse moved to (906, 415)
Screenshot: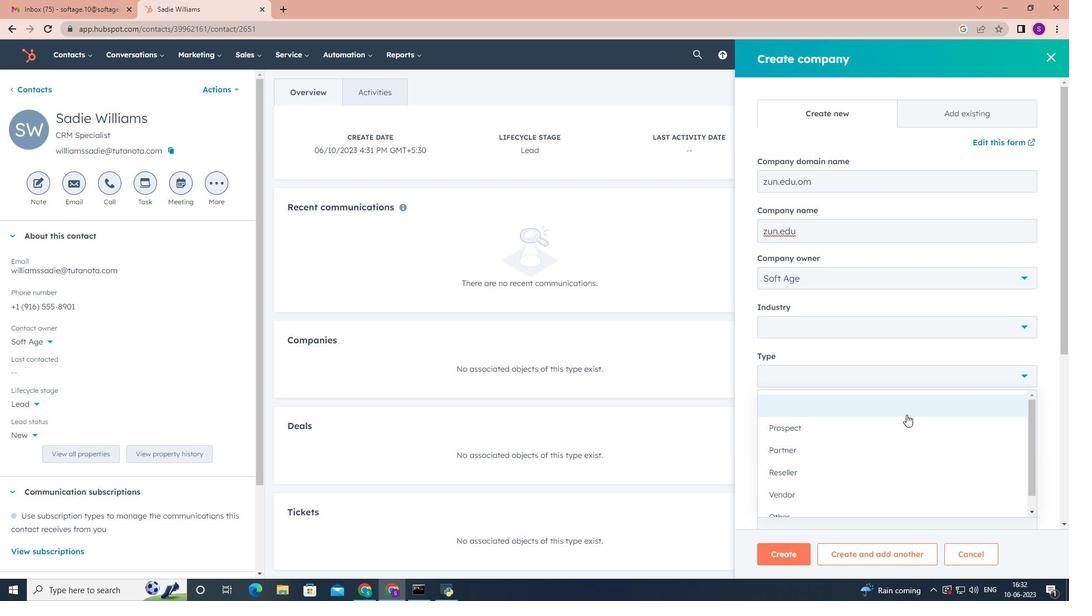 
Action: Mouse scrolled (906, 414) with delta (0, 0)
Screenshot: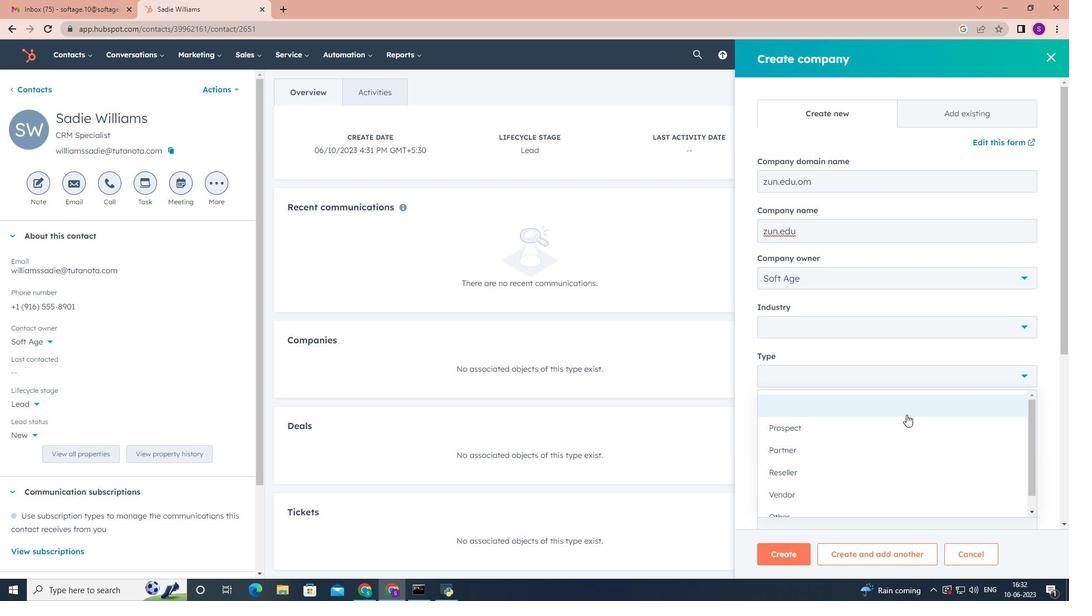
Action: Mouse moved to (848, 516)
Screenshot: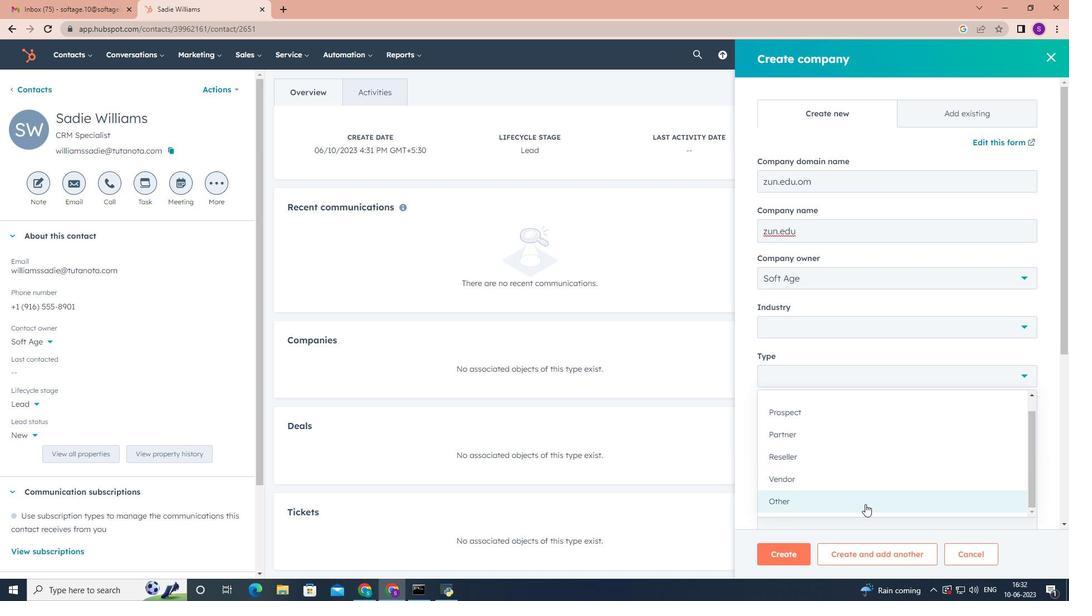 
Action: Mouse pressed left at (848, 516)
Screenshot: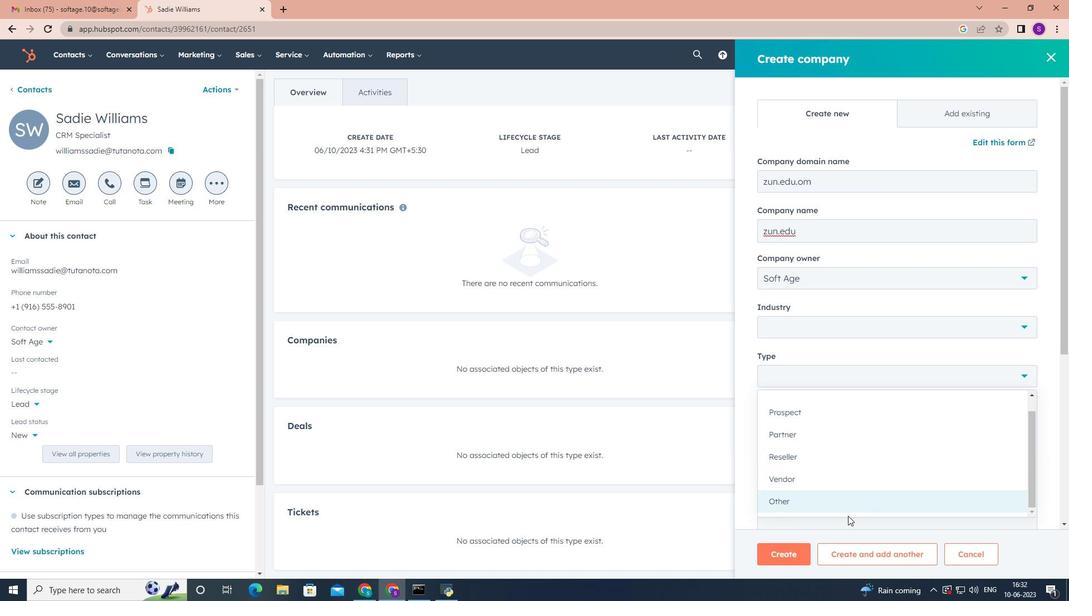 
Action: Mouse moved to (845, 508)
Screenshot: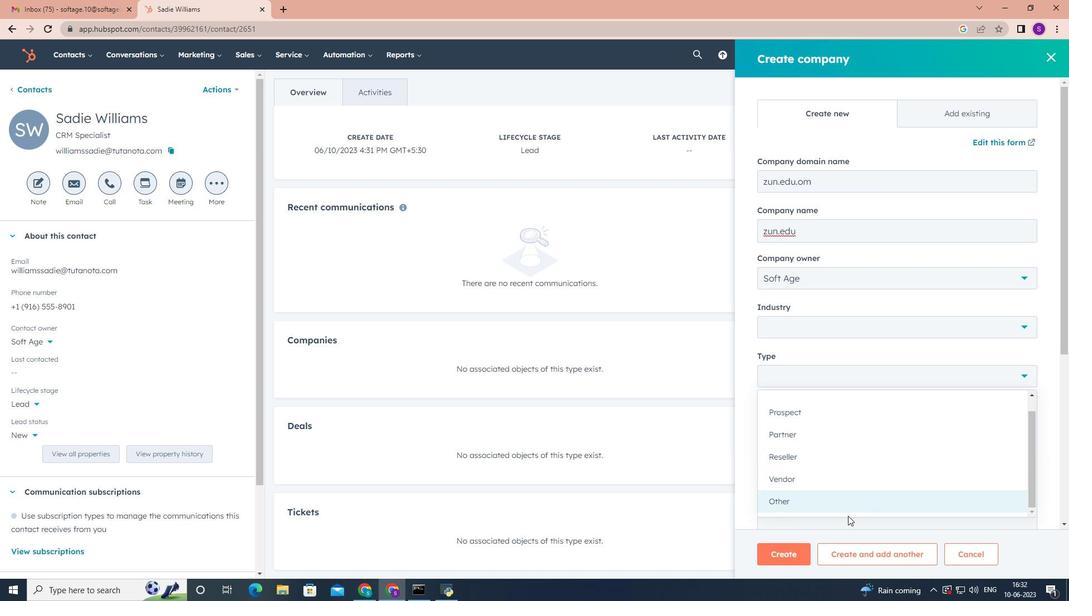 
Action: Mouse pressed left at (845, 508)
Screenshot: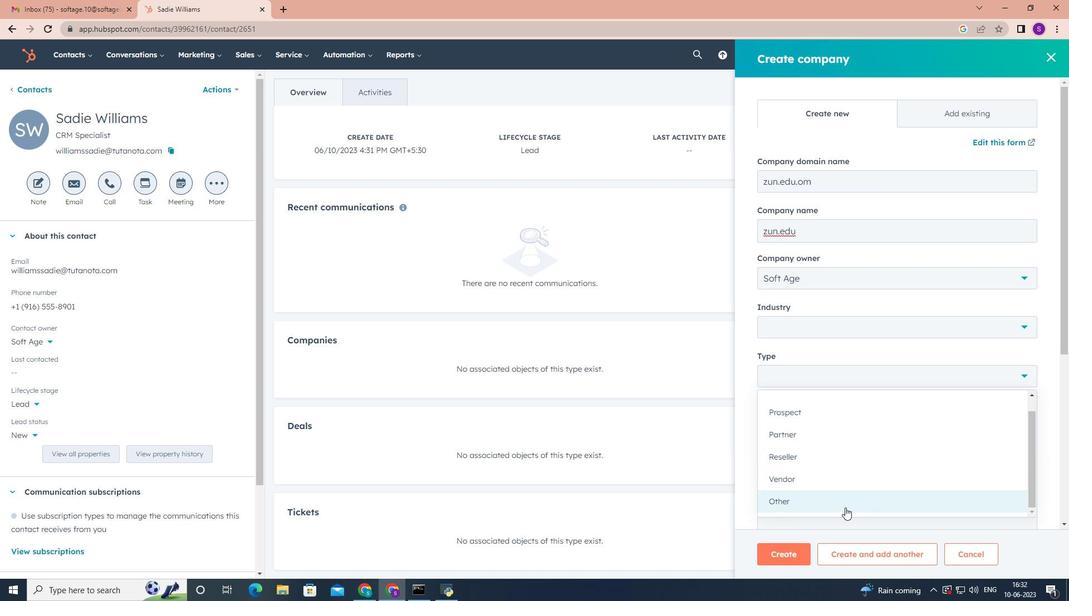 
Action: Mouse moved to (850, 469)
Screenshot: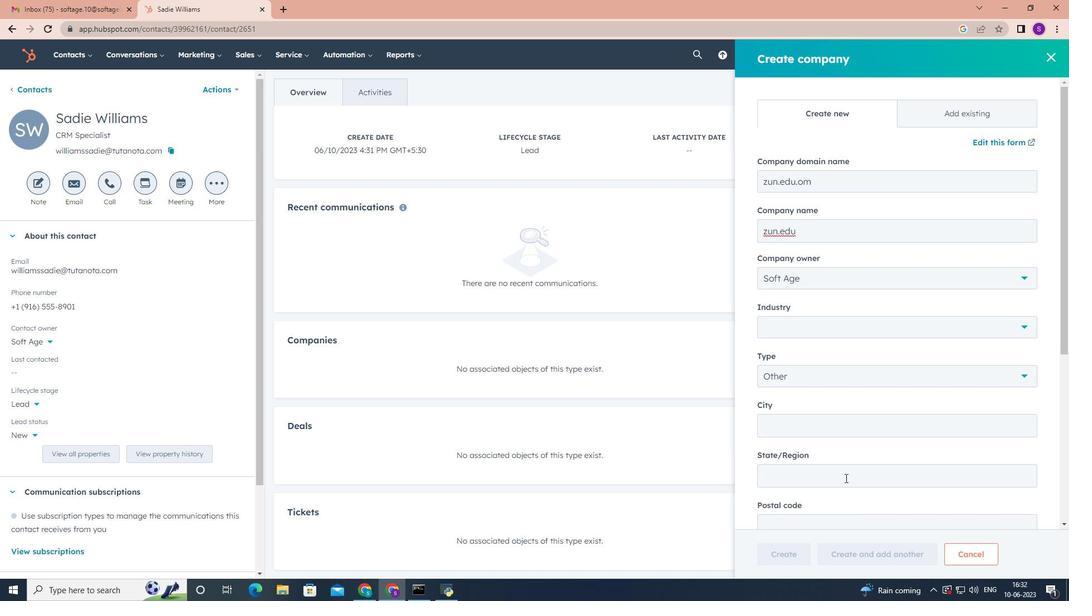 
Action: Mouse scrolled (850, 468) with delta (0, 0)
Screenshot: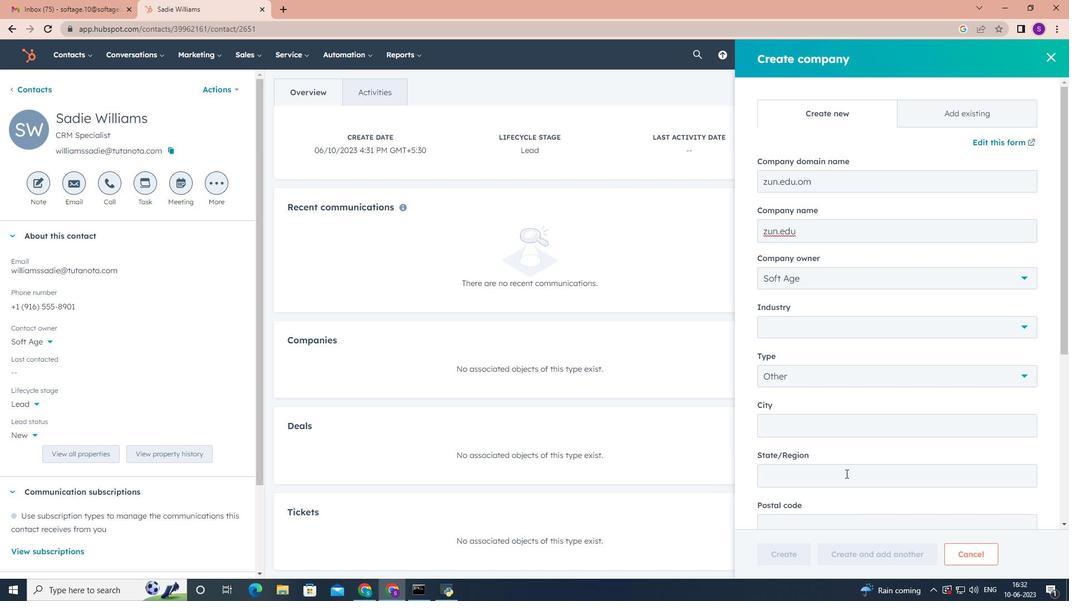 
Action: Mouse scrolled (850, 468) with delta (0, 0)
Screenshot: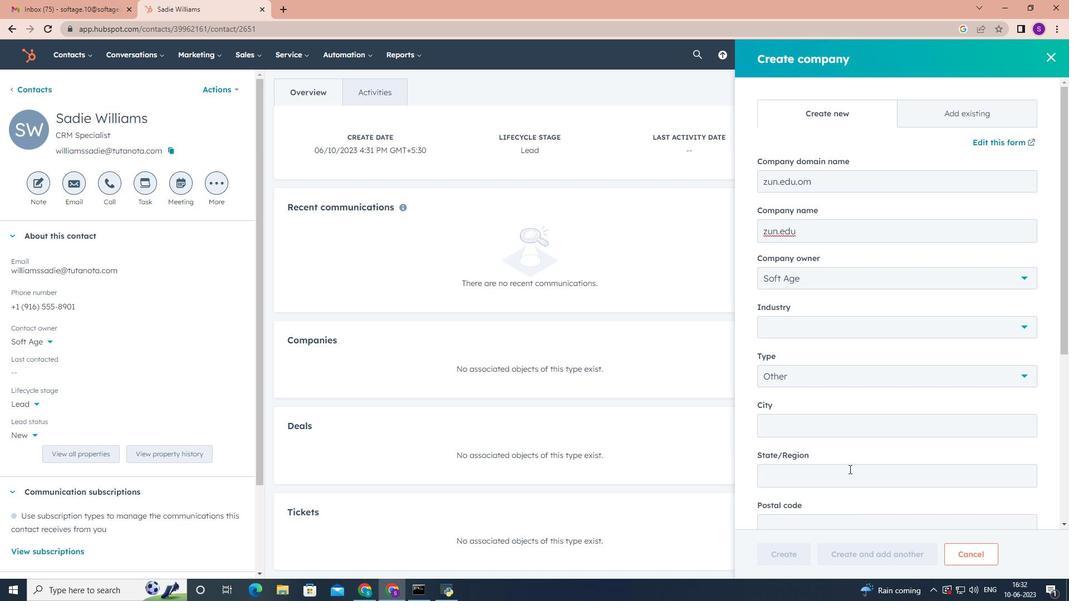 
Action: Mouse scrolled (850, 468) with delta (0, 0)
Screenshot: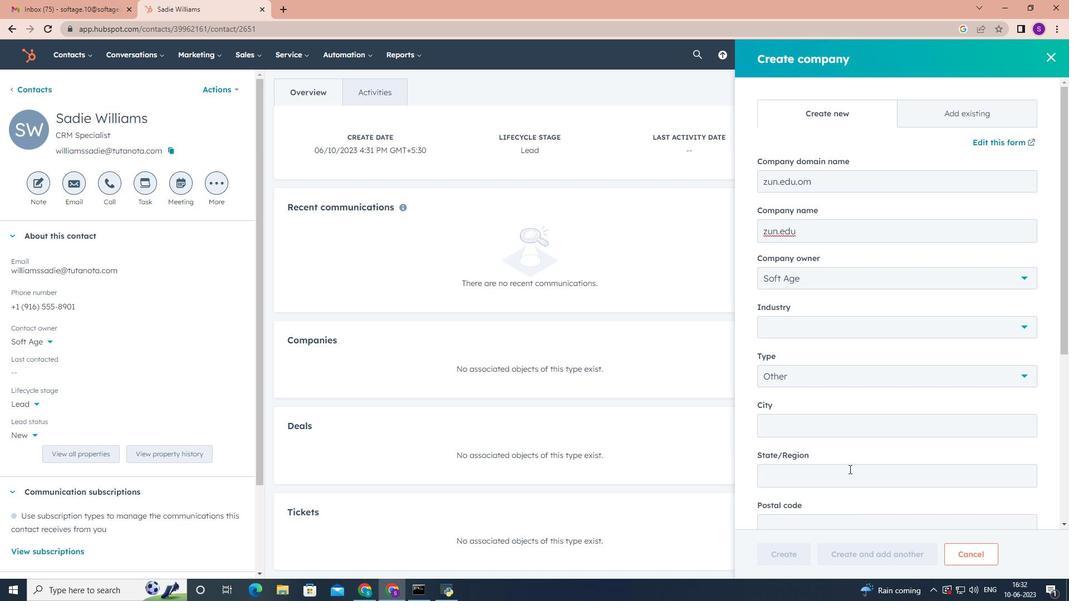 
Action: Mouse scrolled (850, 468) with delta (0, 0)
Screenshot: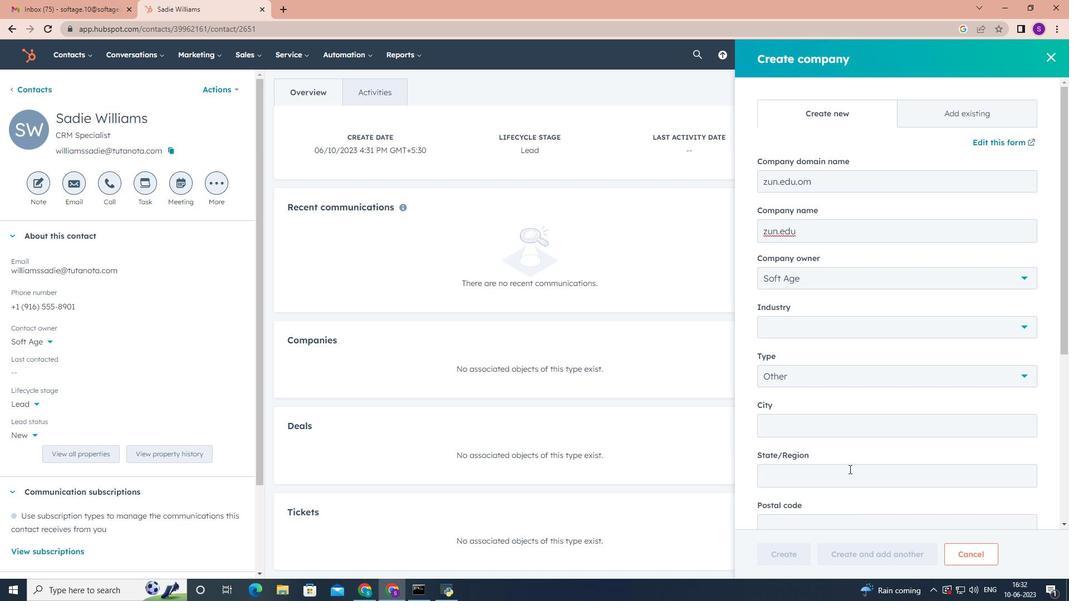 
Action: Mouse scrolled (850, 468) with delta (0, 0)
Screenshot: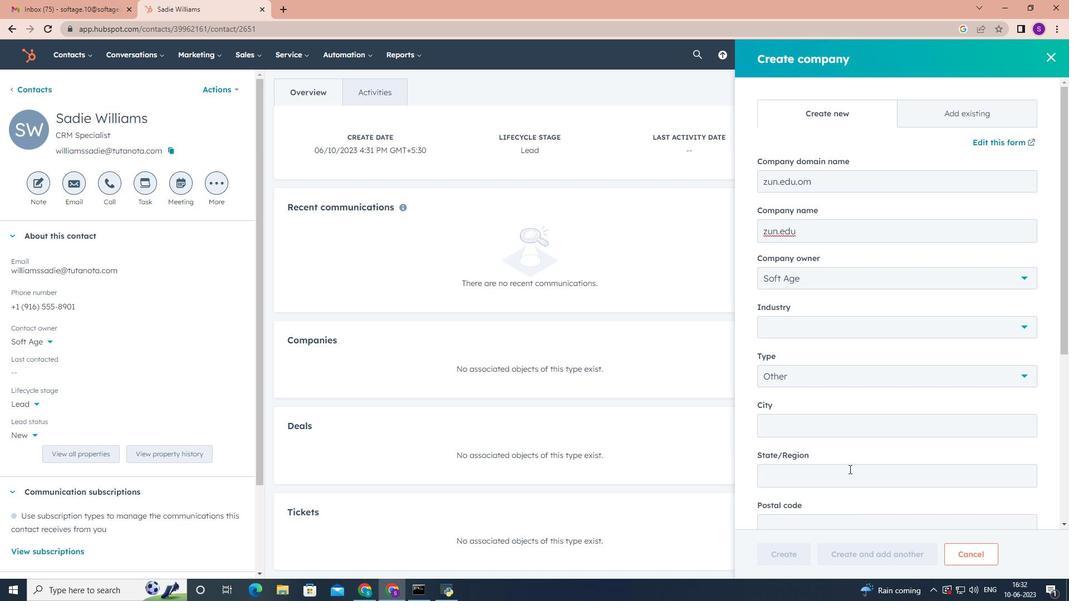 
Action: Mouse scrolled (850, 468) with delta (0, 0)
Screenshot: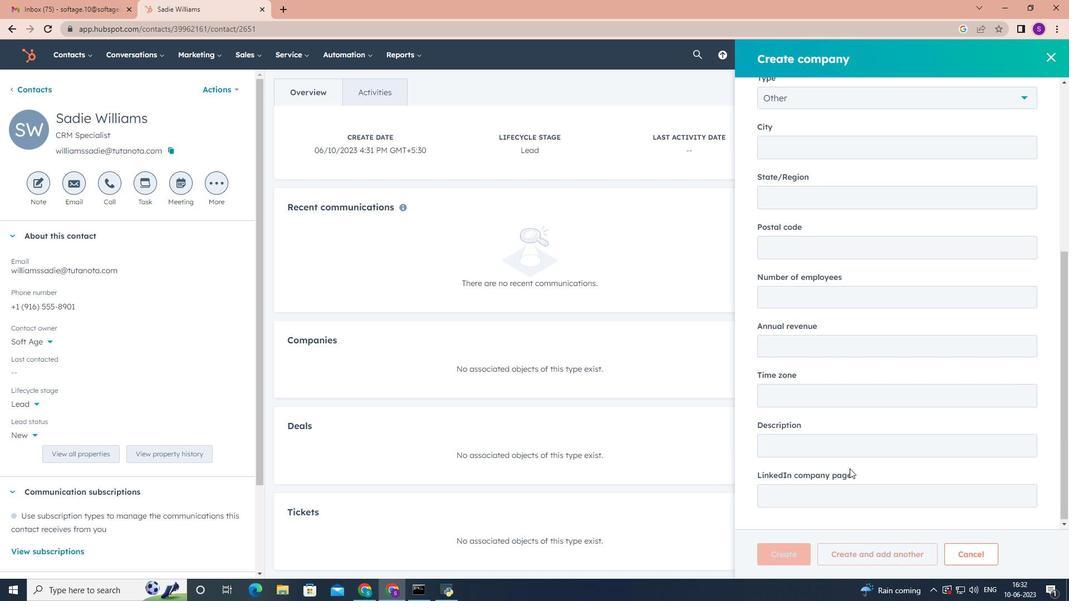 
Action: Mouse scrolled (850, 468) with delta (0, 0)
Screenshot: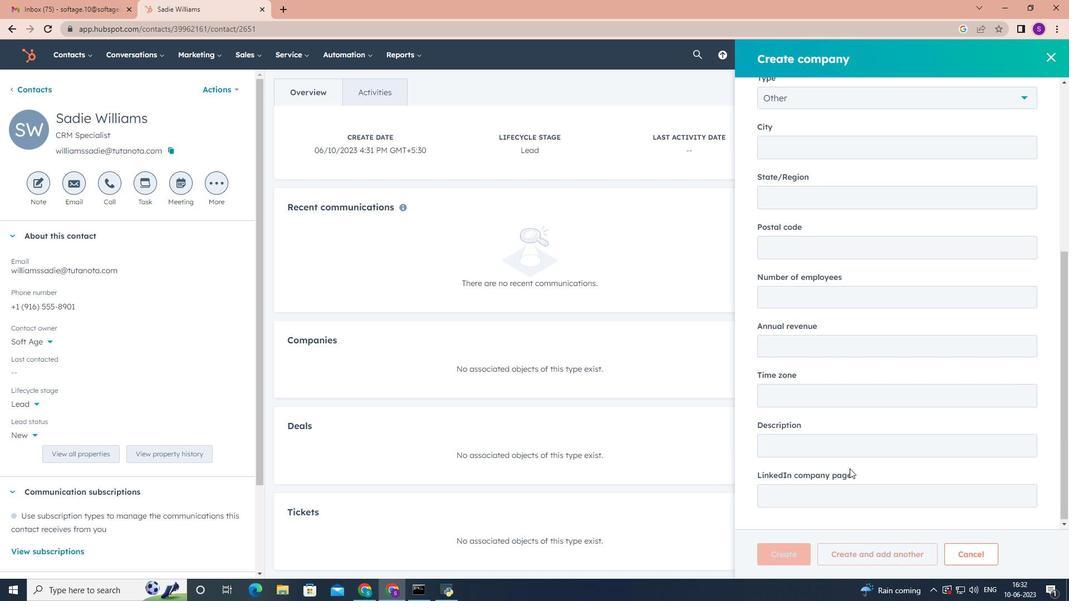 
Action: Mouse scrolled (850, 469) with delta (0, 0)
Screenshot: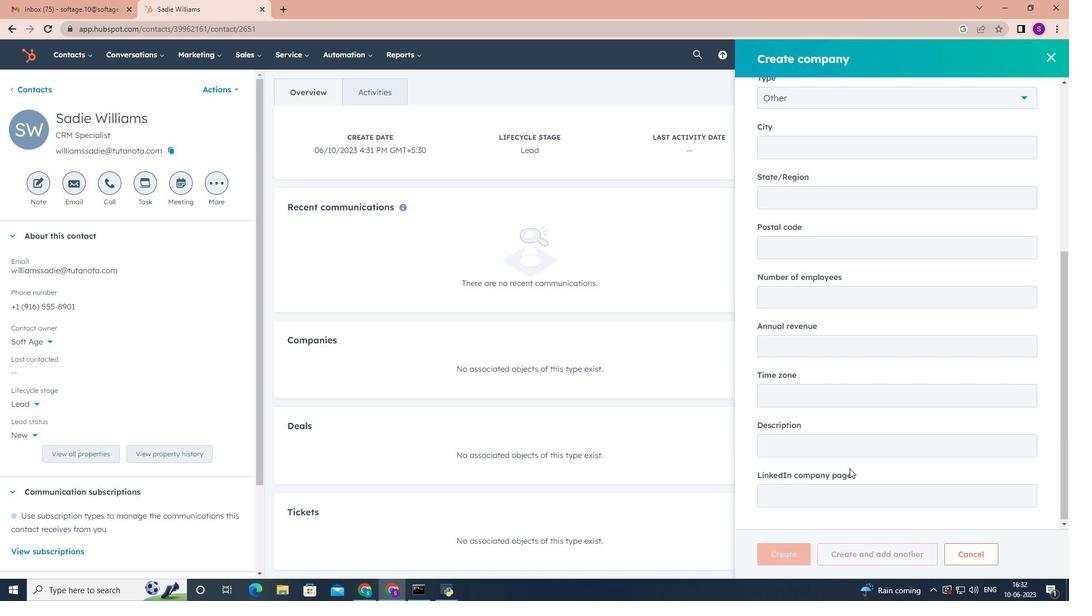 
Action: Mouse scrolled (850, 468) with delta (0, 0)
Screenshot: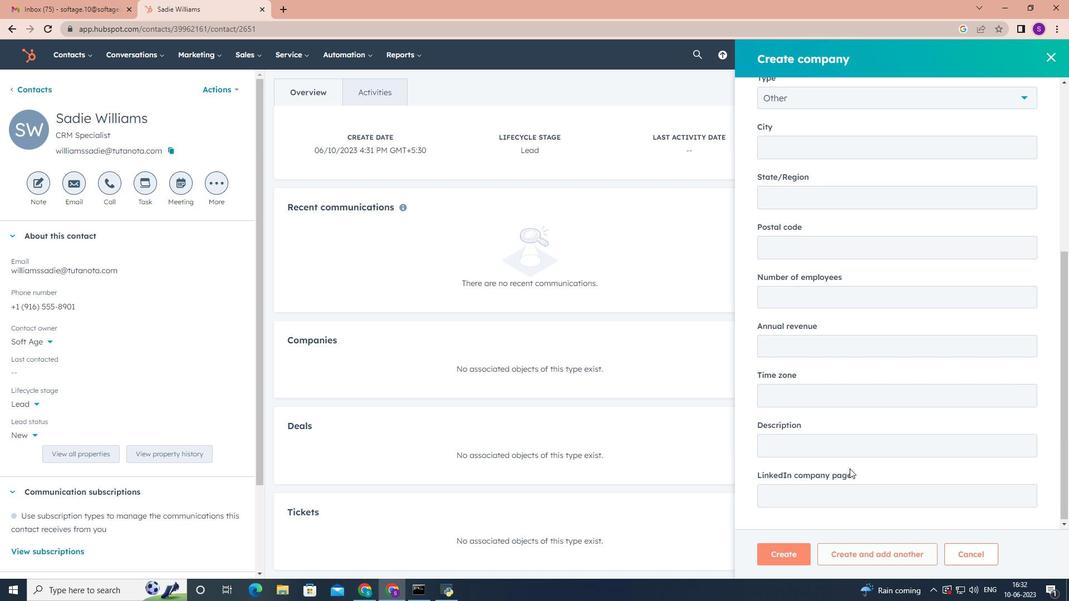 
Action: Mouse scrolled (850, 468) with delta (0, 0)
Screenshot: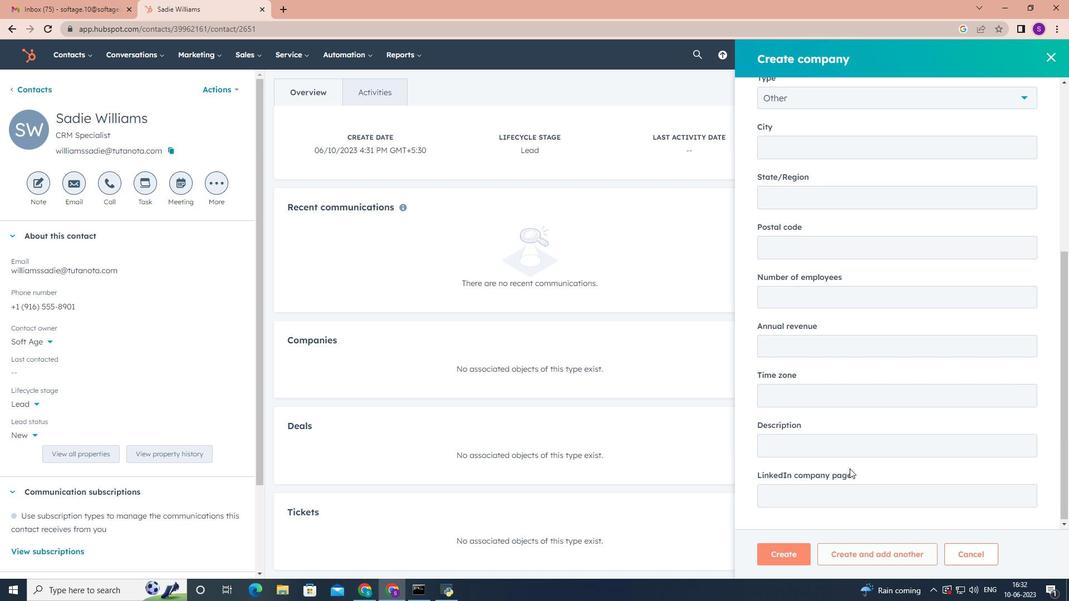 
Action: Mouse scrolled (850, 468) with delta (0, 0)
Screenshot: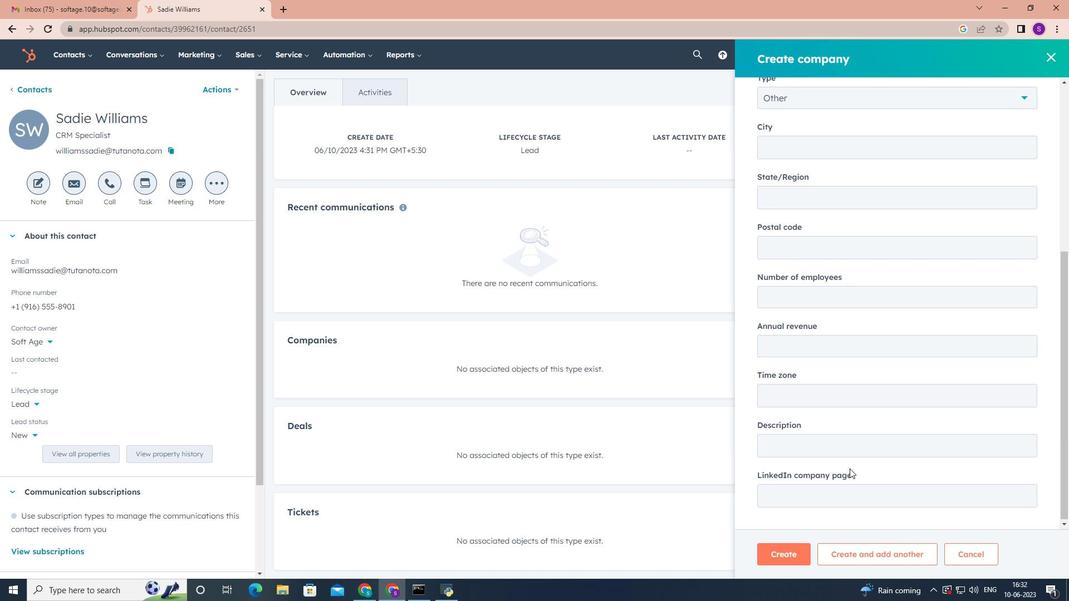 
Action: Mouse scrolled (850, 468) with delta (0, 0)
Screenshot: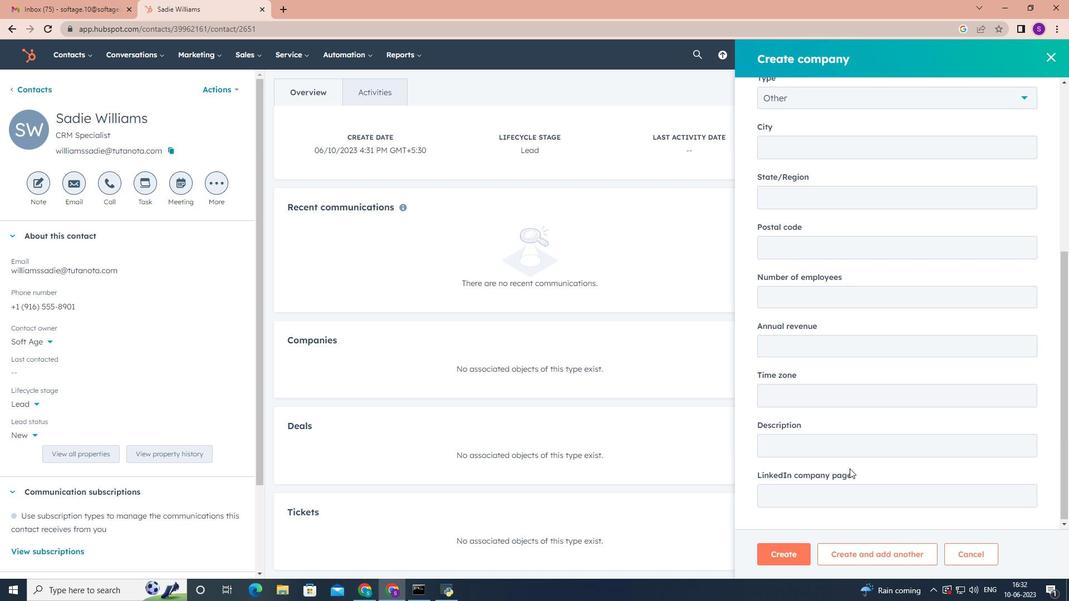 
Action: Mouse scrolled (850, 468) with delta (0, 0)
Screenshot: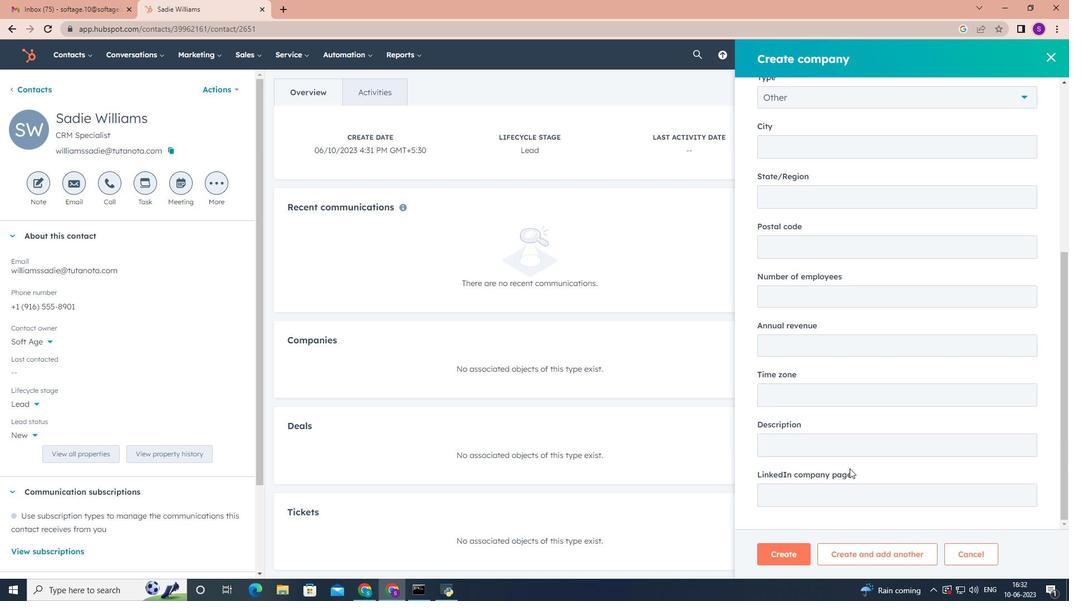 
Action: Mouse moved to (787, 556)
Screenshot: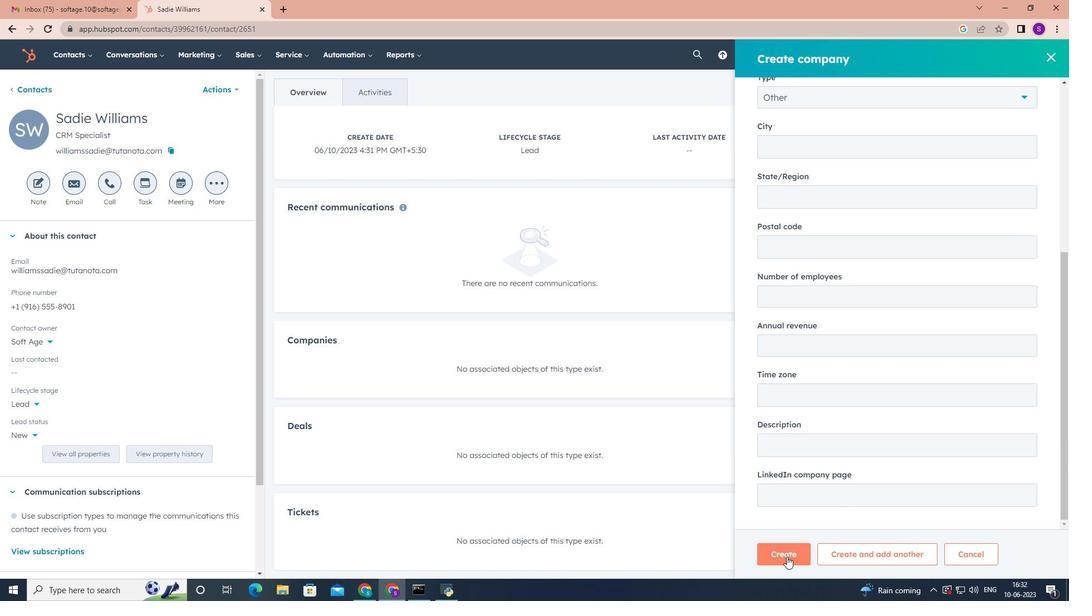 
Action: Mouse pressed left at (787, 556)
Screenshot: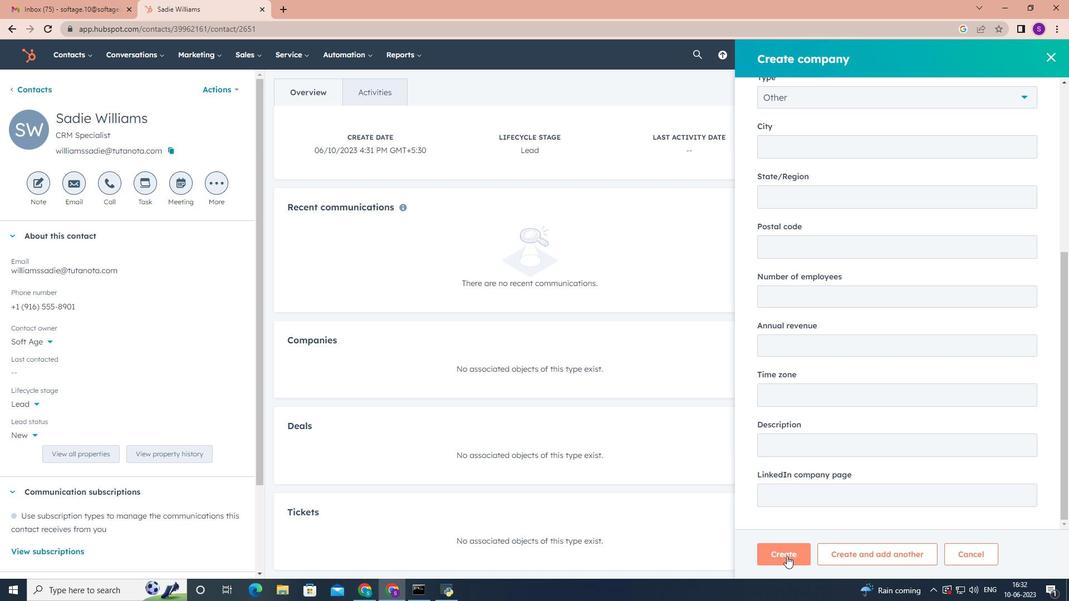 
Action: Mouse moved to (912, 542)
Screenshot: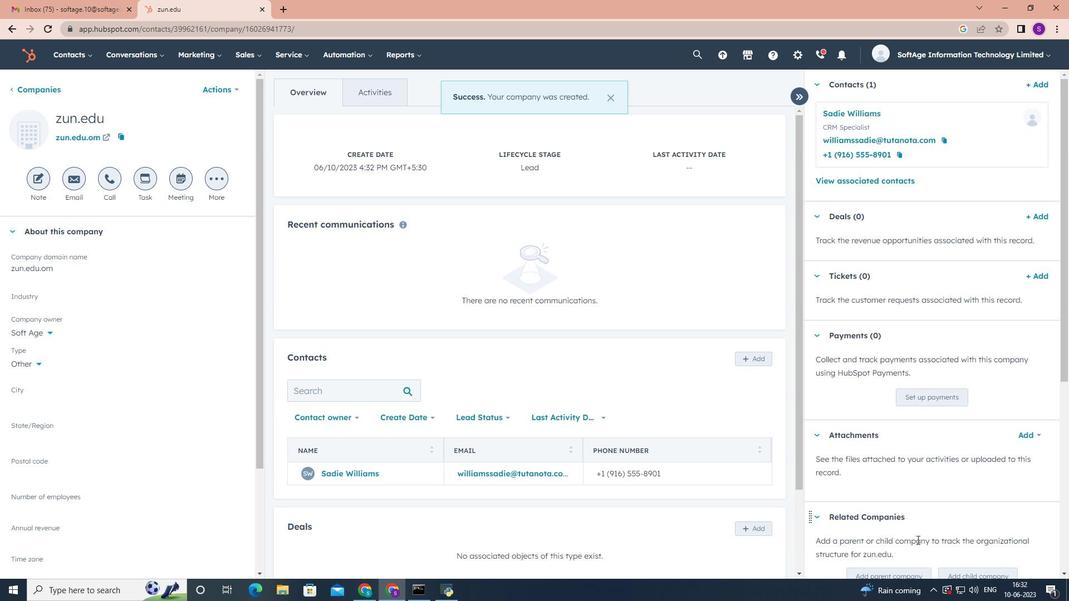 
